 Task: Create ChildIssue0000000078 as Child Issue of Issue Issue0000000039 in Backlog  in Scrum Project Project0000000008 in Jira. Create ChildIssue0000000079 as Child Issue of Issue Issue0000000040 in Backlog  in Scrum Project Project0000000008 in Jira. Create ChildIssue0000000080 as Child Issue of Issue Issue0000000040 in Backlog  in Scrum Project Project0000000008 in Jira. Assign mailaustralia7@gmail.com as Assignee of Child Issue ChildIssue0000000061 of Issue Issue0000000031 in Backlog  in Scrum Project Project0000000007 in Jira. Assign mailaustralia7@gmail.com as Assignee of Child Issue ChildIssue0000000062 of Issue Issue0000000031 in Backlog  in Scrum Project Project0000000007 in Jira
Action: Mouse moved to (405, 463)
Screenshot: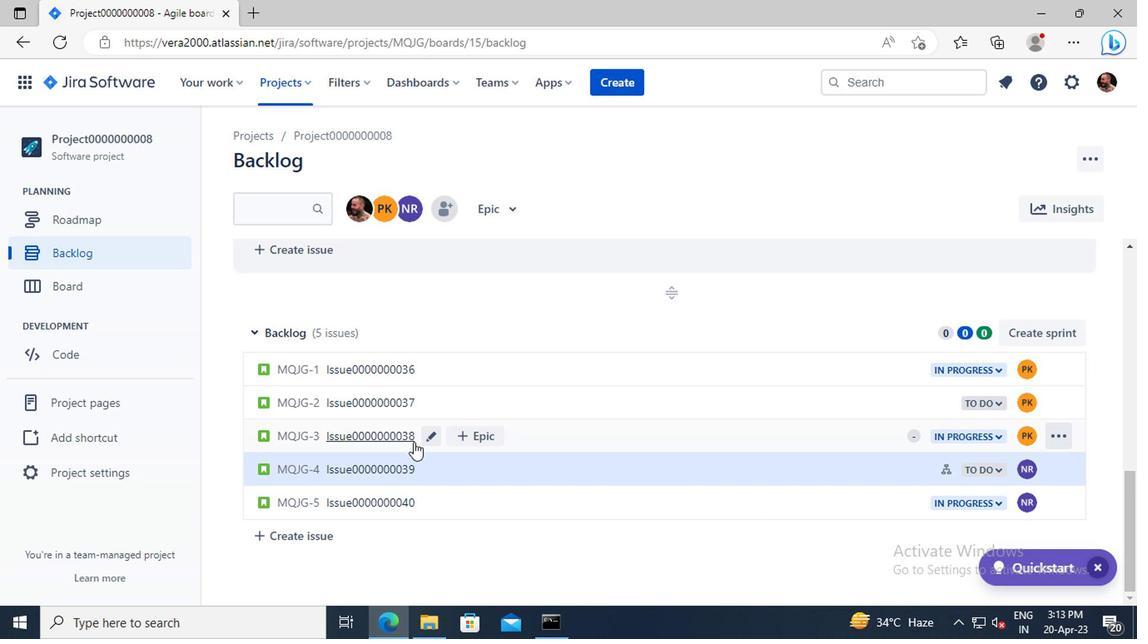 
Action: Mouse pressed left at (405, 463)
Screenshot: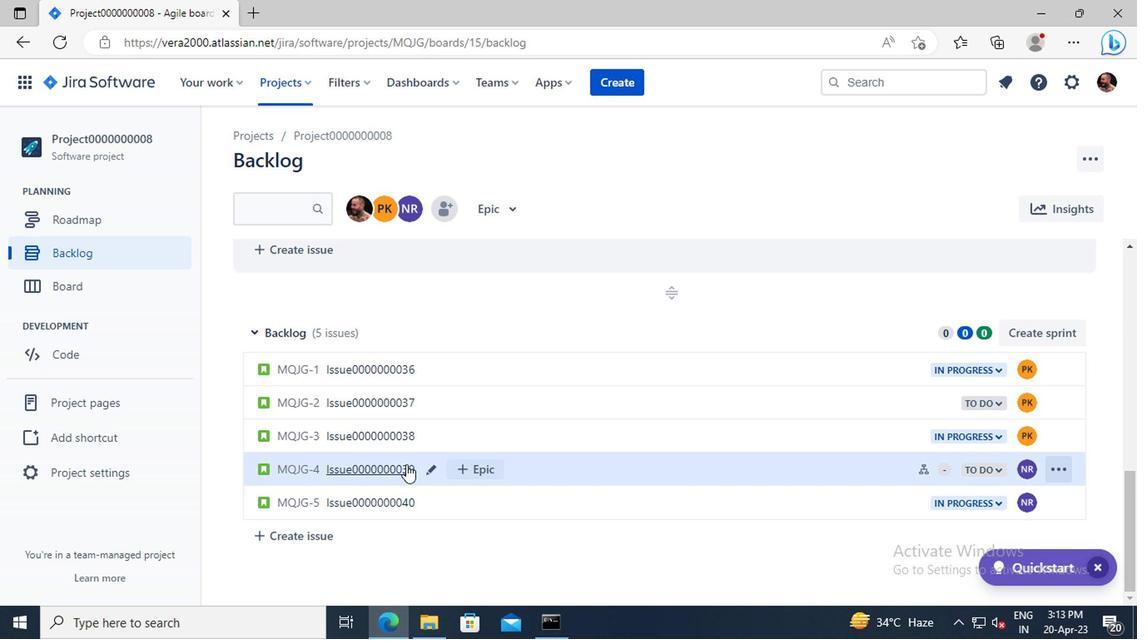 
Action: Mouse moved to (843, 332)
Screenshot: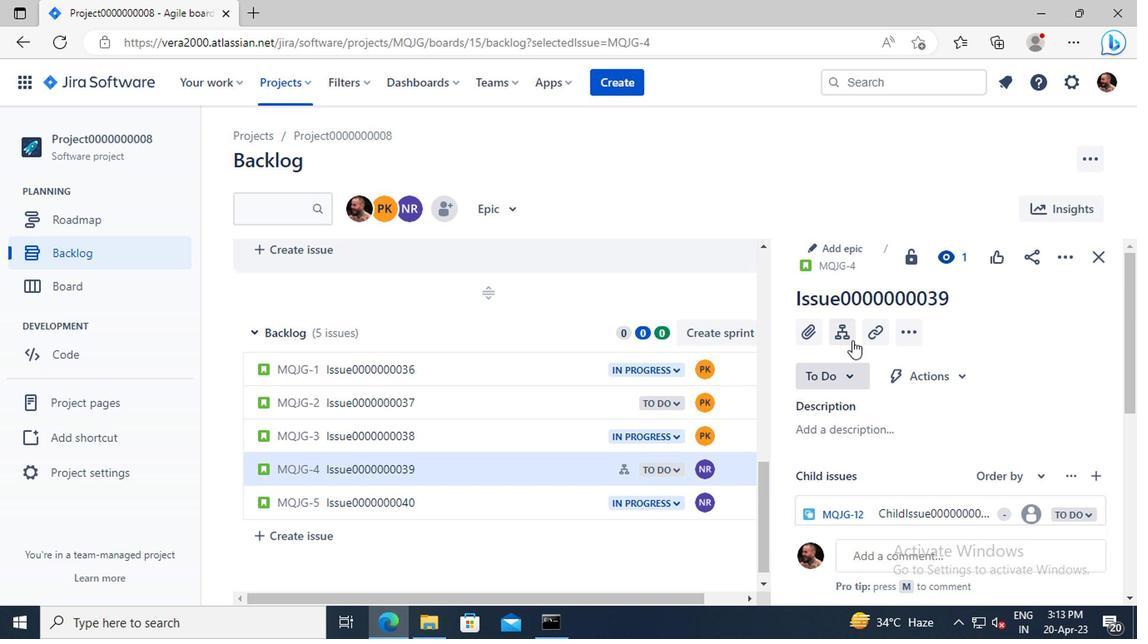 
Action: Mouse pressed left at (843, 332)
Screenshot: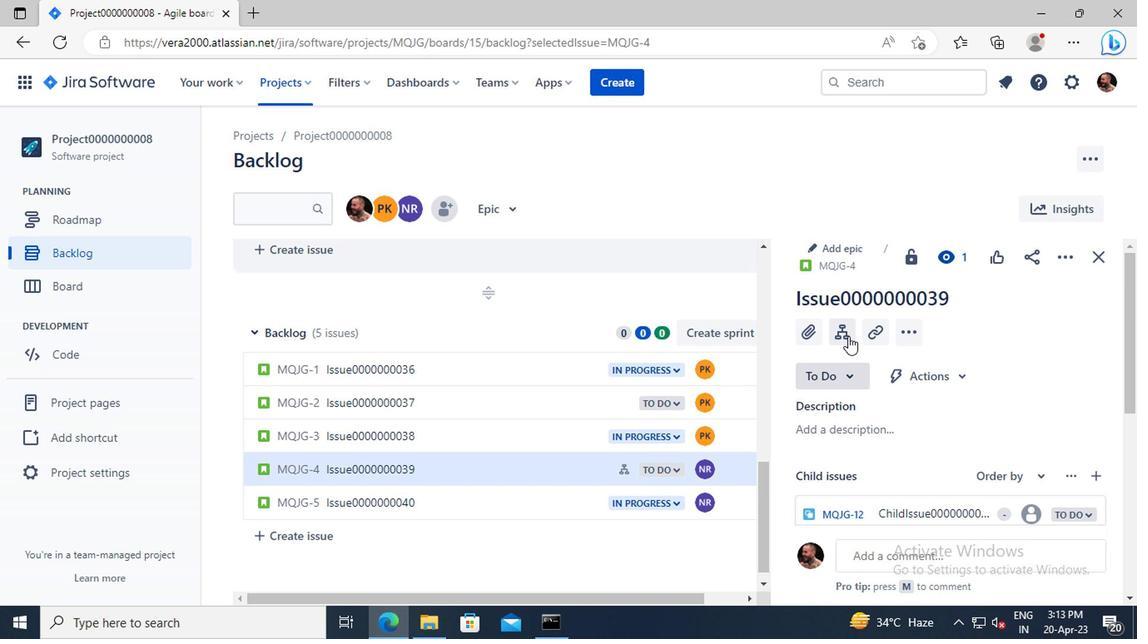 
Action: Mouse moved to (864, 406)
Screenshot: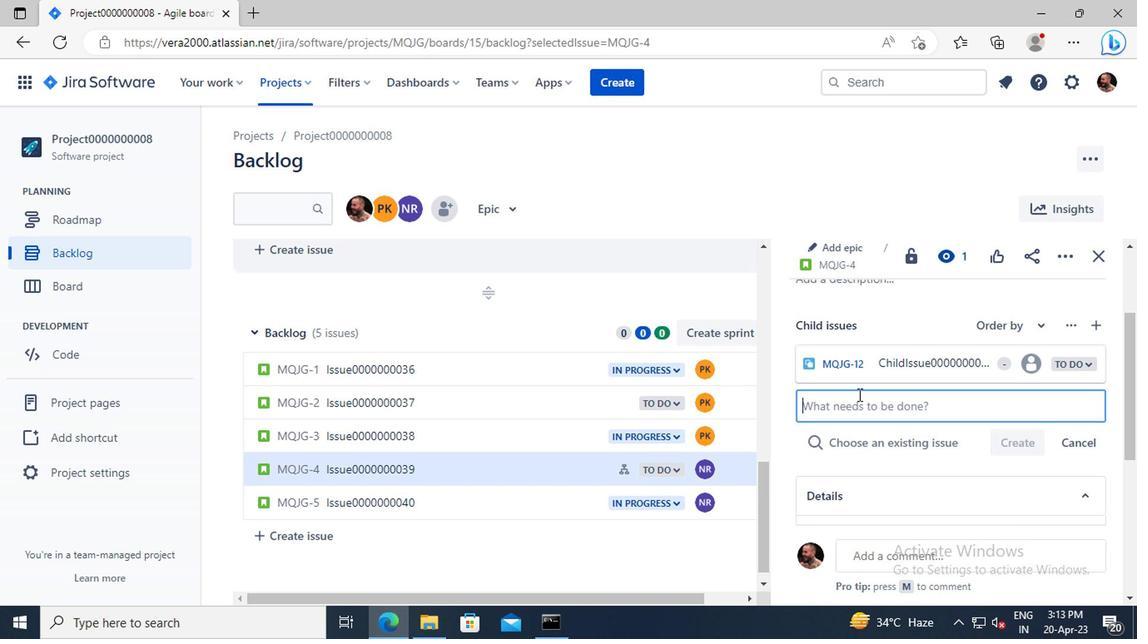 
Action: Mouse pressed left at (864, 406)
Screenshot: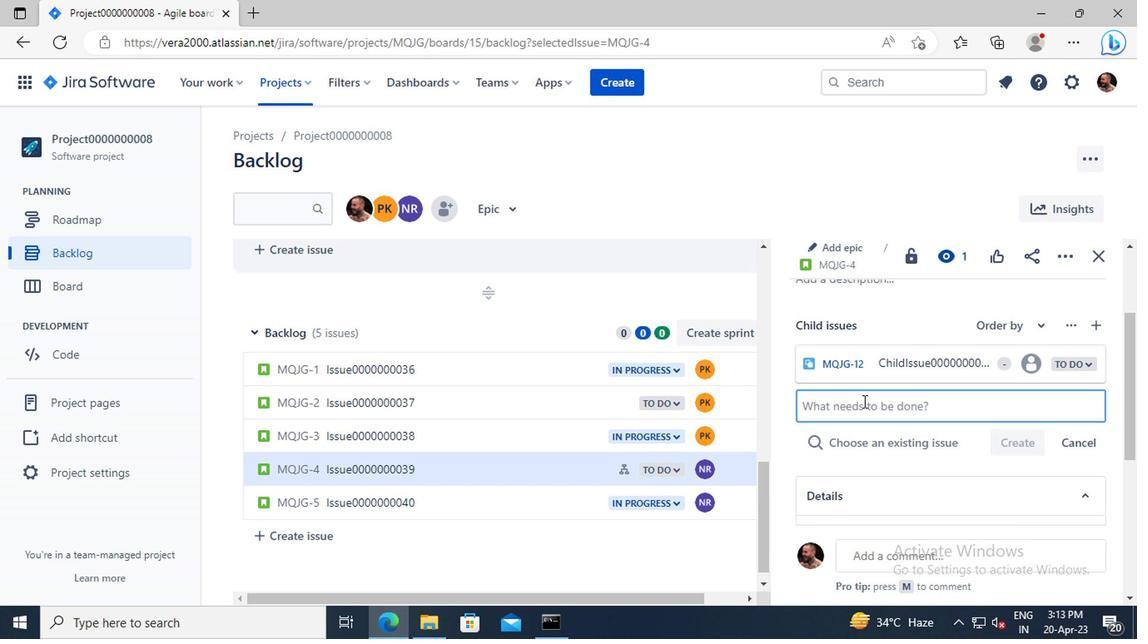
Action: Key pressed <Key.shift>CHILD<Key.shift>ISSUE0000000078
Screenshot: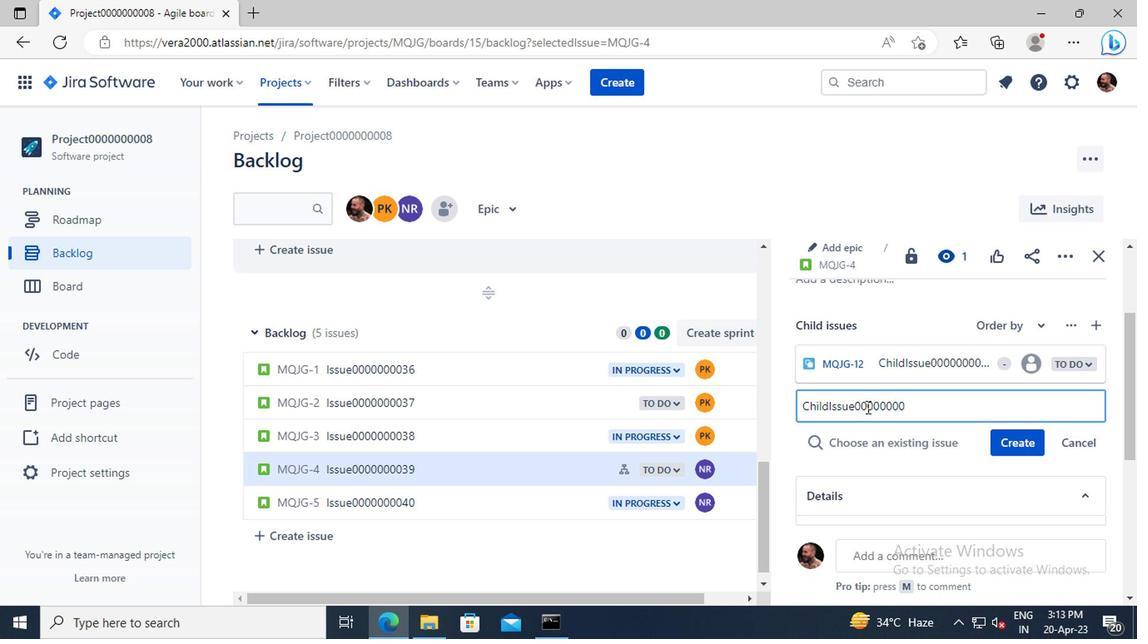 
Action: Mouse moved to (1000, 434)
Screenshot: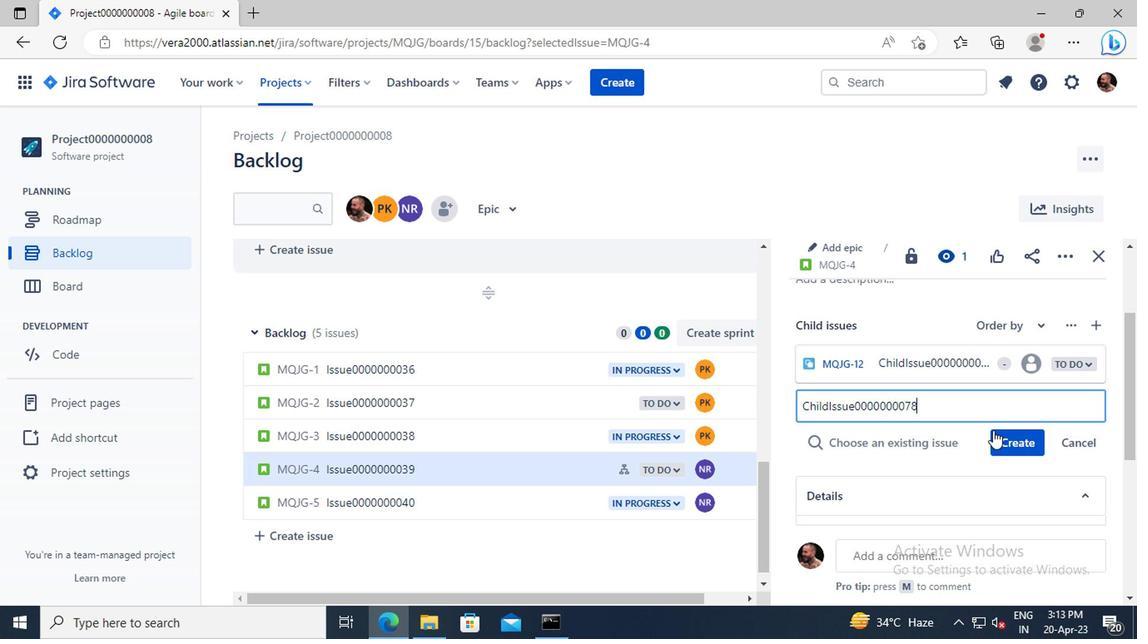 
Action: Mouse pressed left at (1000, 434)
Screenshot: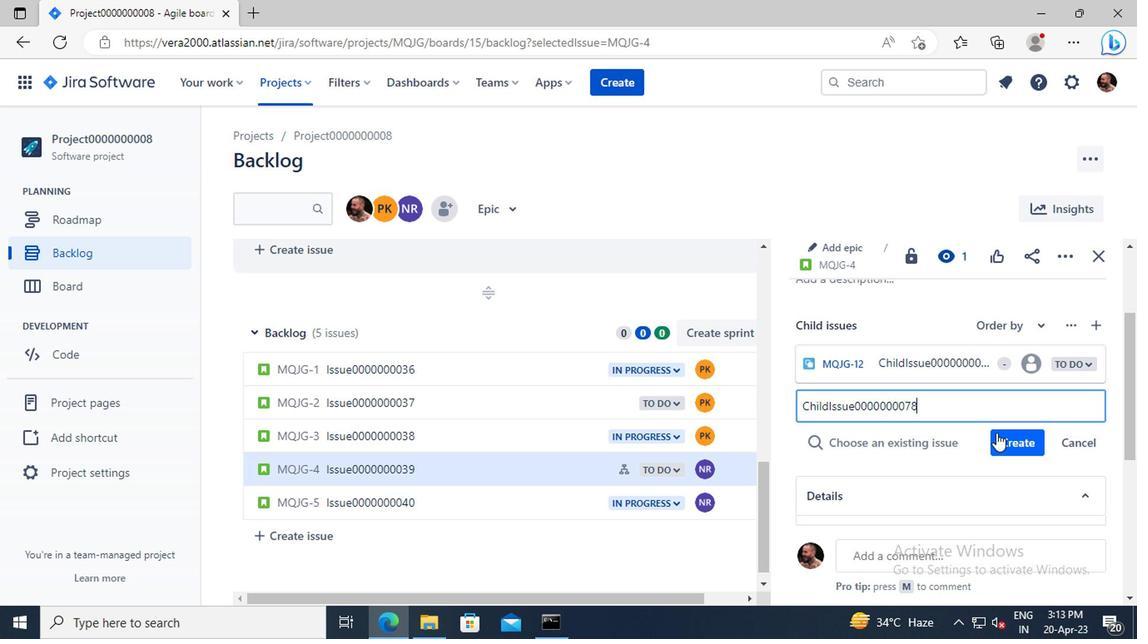 
Action: Mouse moved to (382, 502)
Screenshot: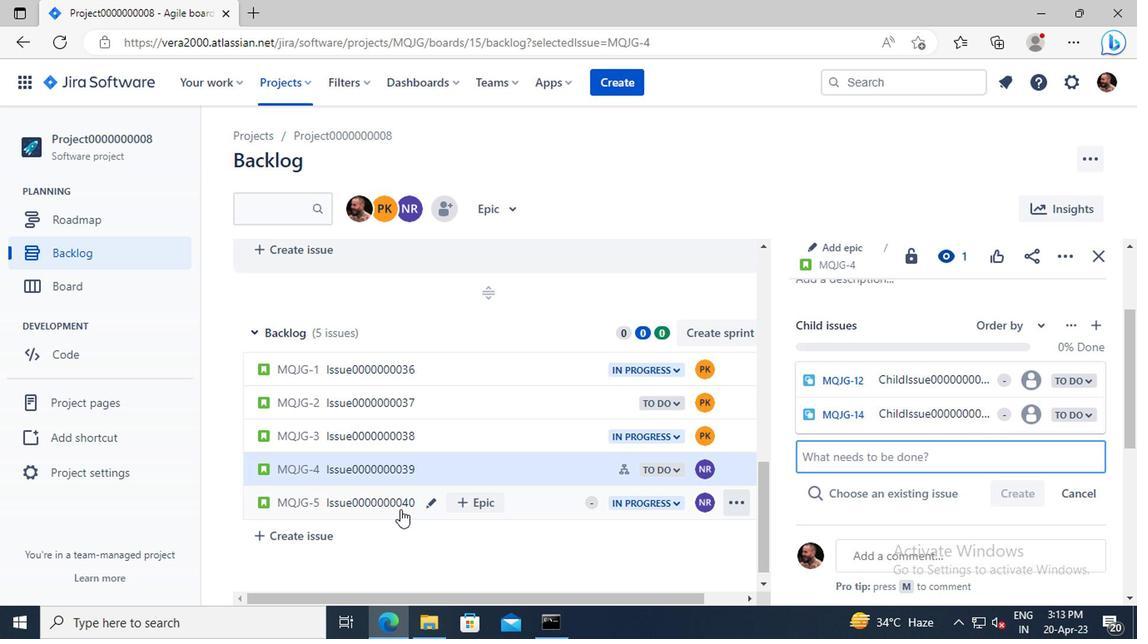 
Action: Mouse pressed left at (382, 502)
Screenshot: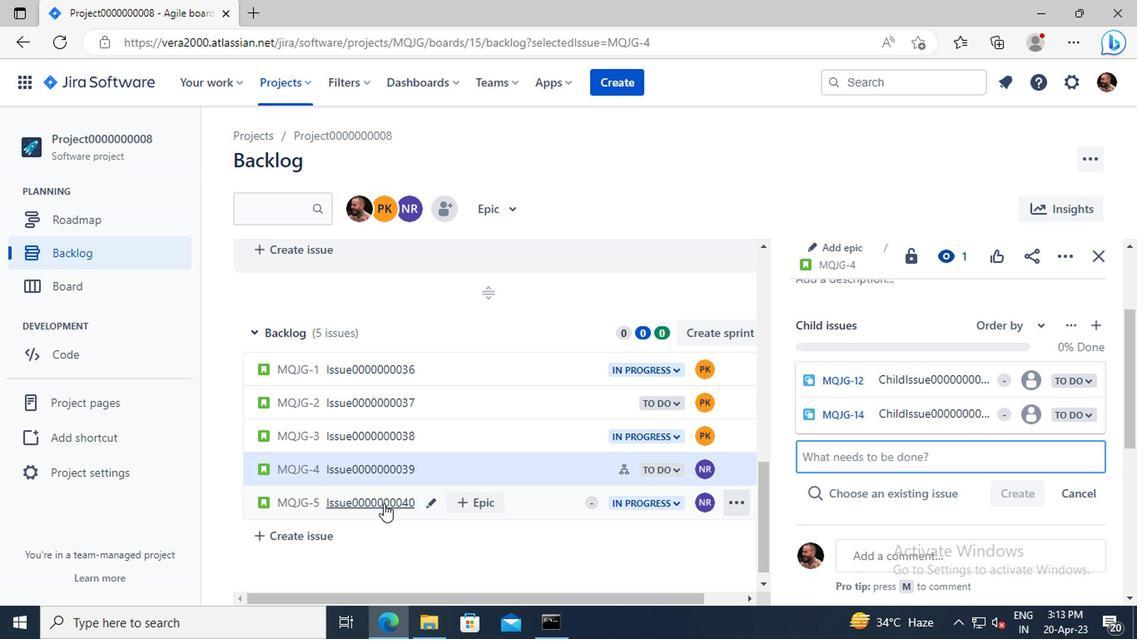 
Action: Mouse moved to (831, 328)
Screenshot: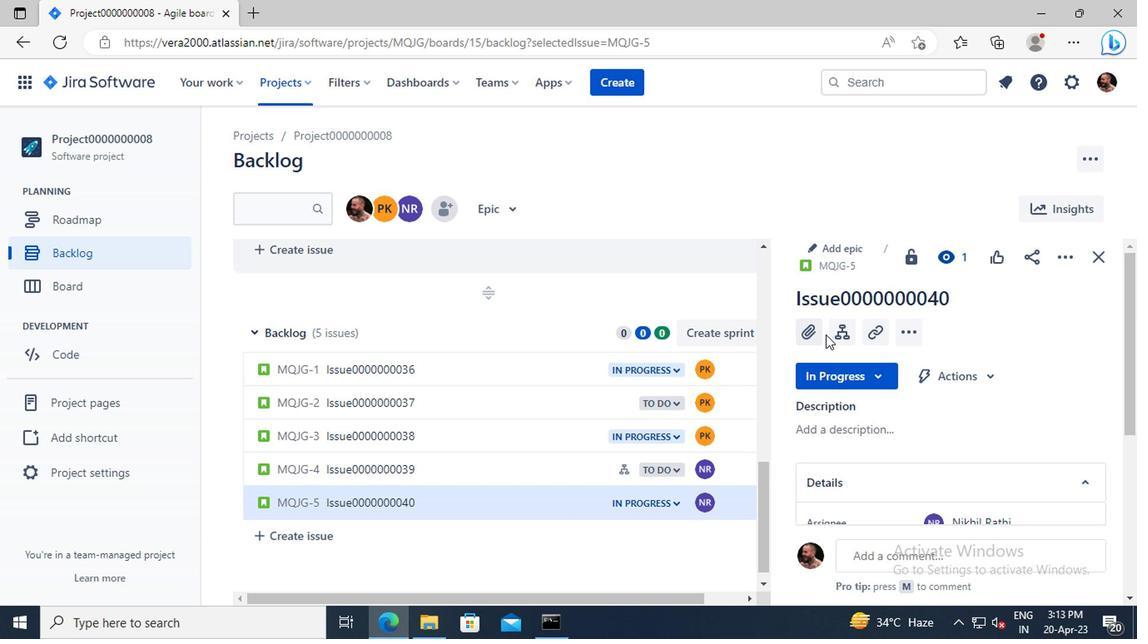 
Action: Mouse pressed left at (831, 328)
Screenshot: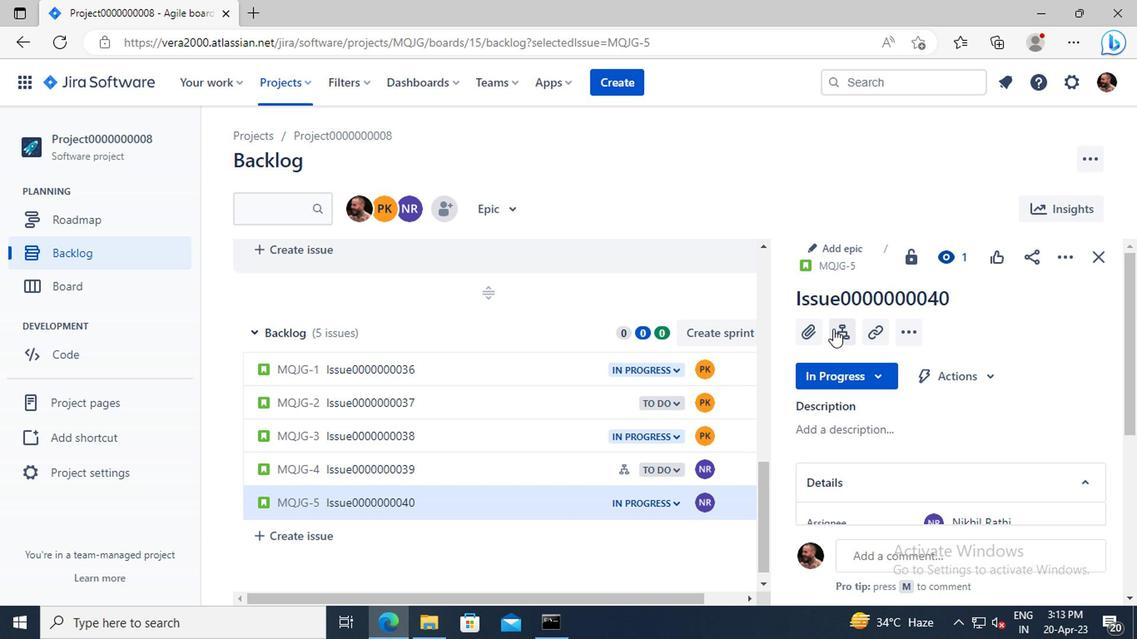 
Action: Mouse moved to (867, 400)
Screenshot: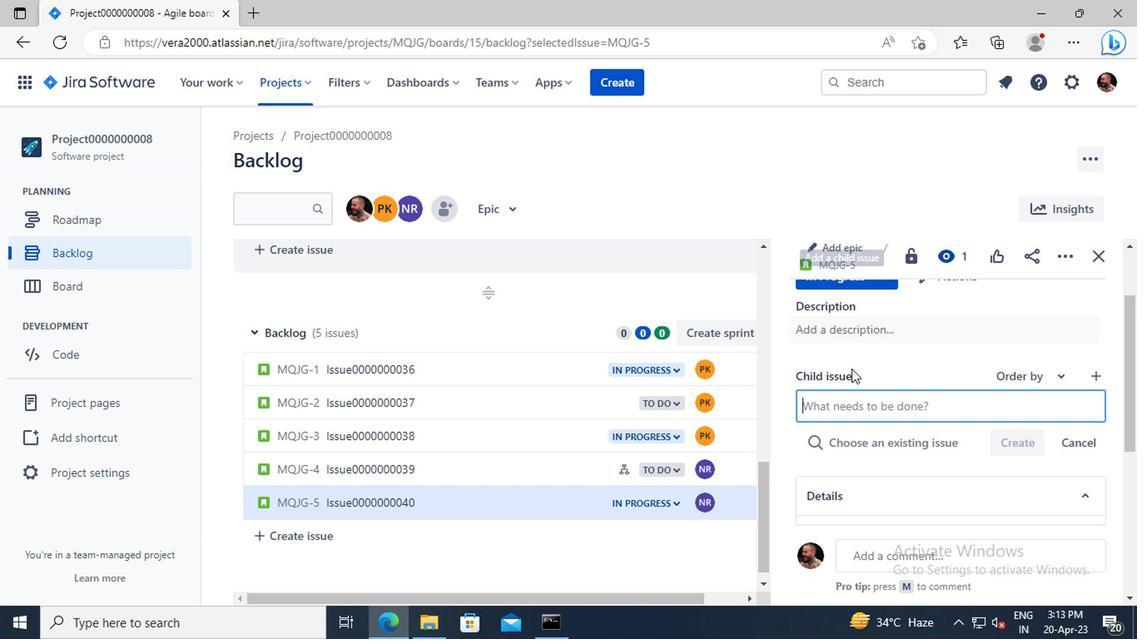 
Action: Mouse pressed left at (867, 400)
Screenshot: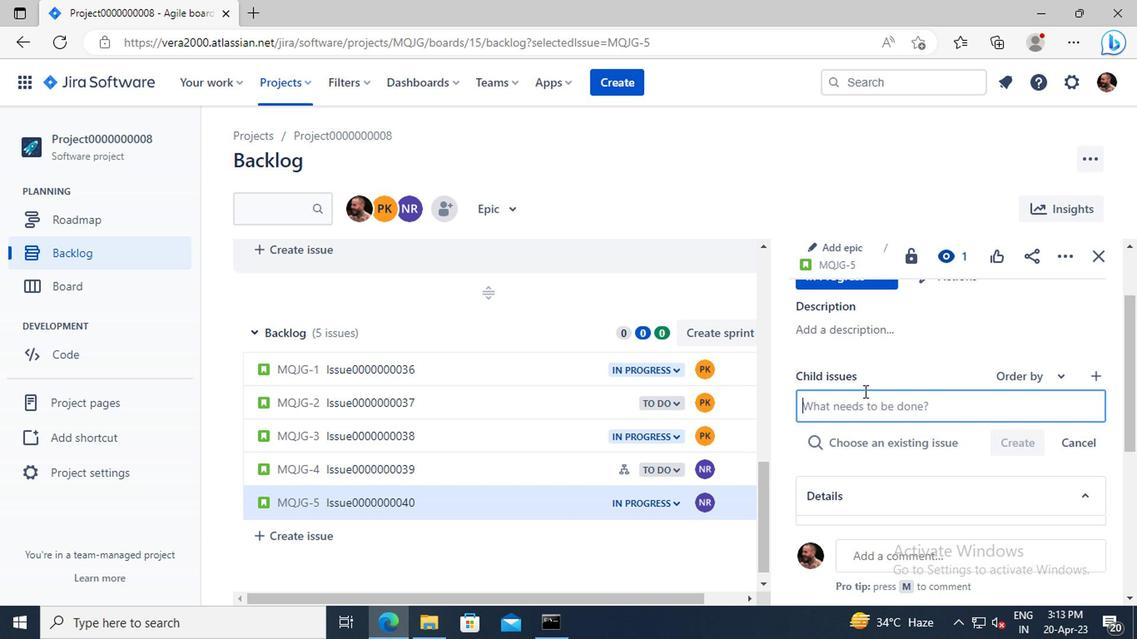 
Action: Key pressed <Key.shift>CHILD<Key.shift>ISSUE0000000079
Screenshot: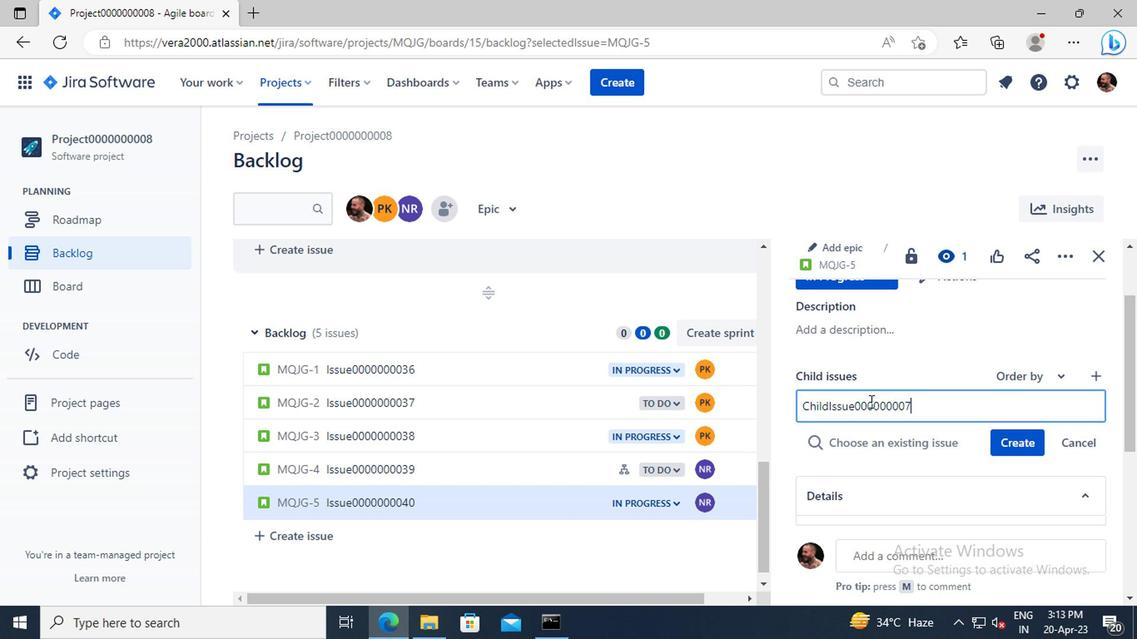 
Action: Mouse moved to (1005, 434)
Screenshot: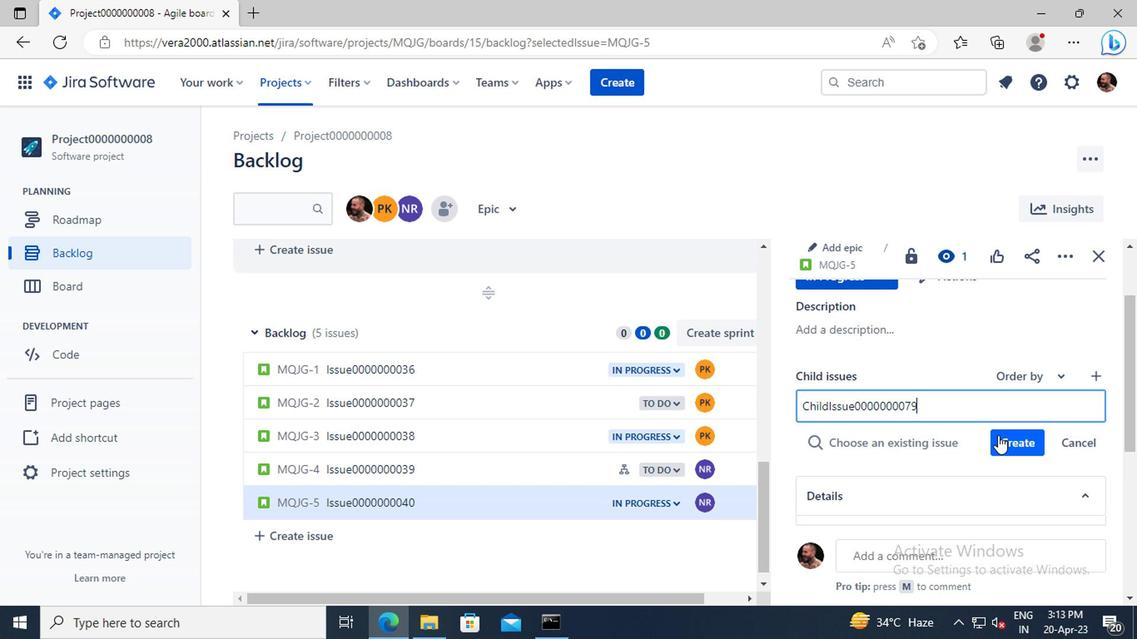 
Action: Mouse pressed left at (1005, 434)
Screenshot: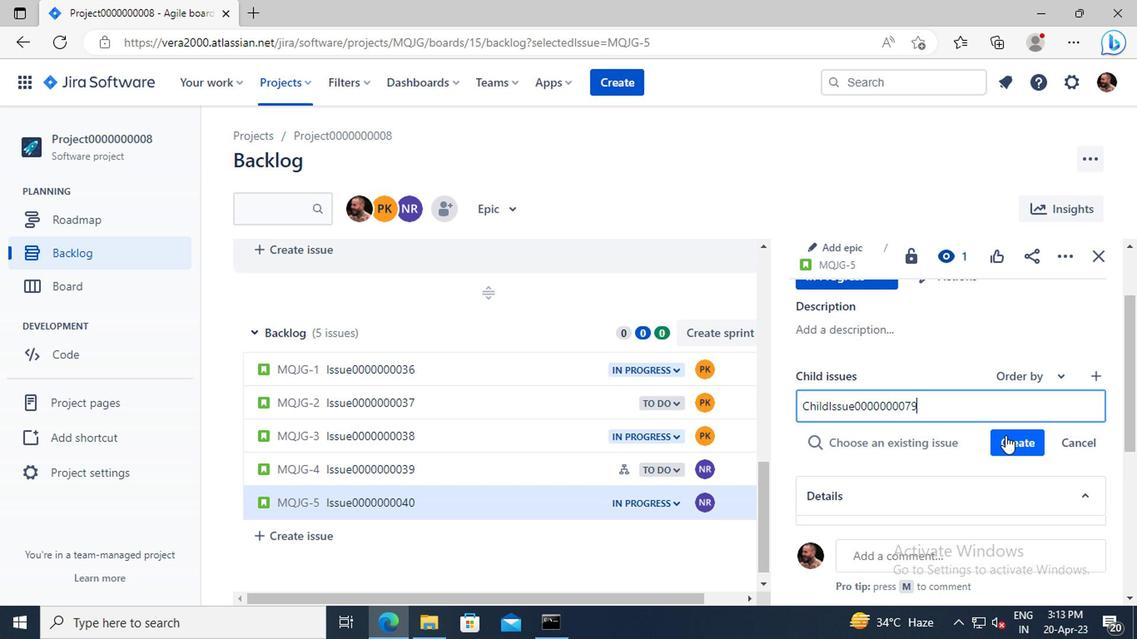 
Action: Mouse moved to (941, 452)
Screenshot: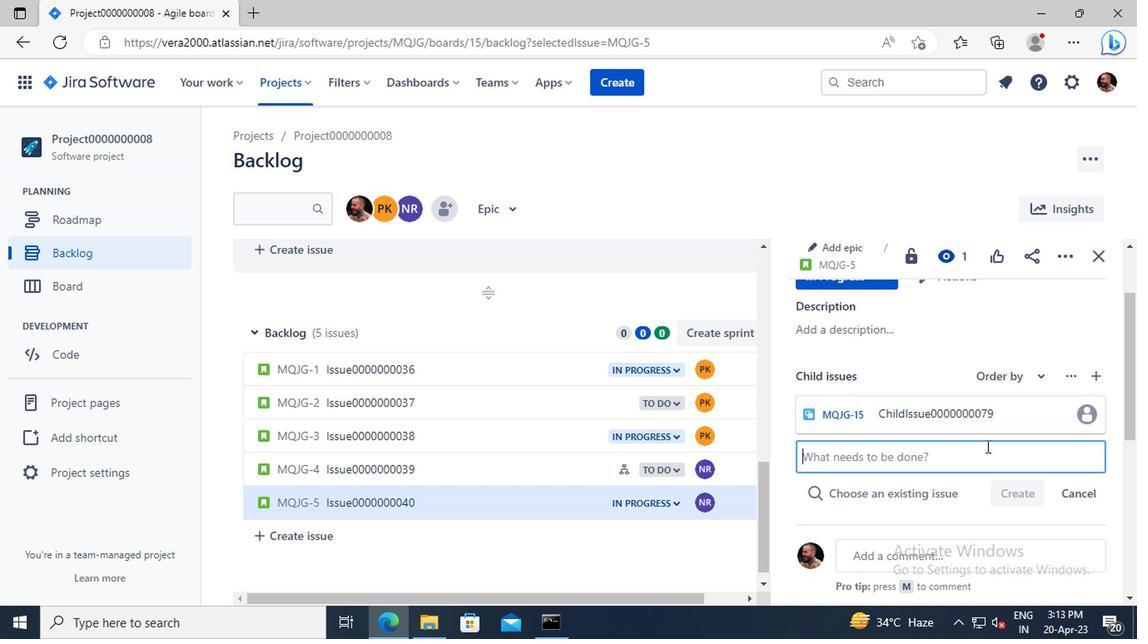
Action: Mouse pressed left at (941, 452)
Screenshot: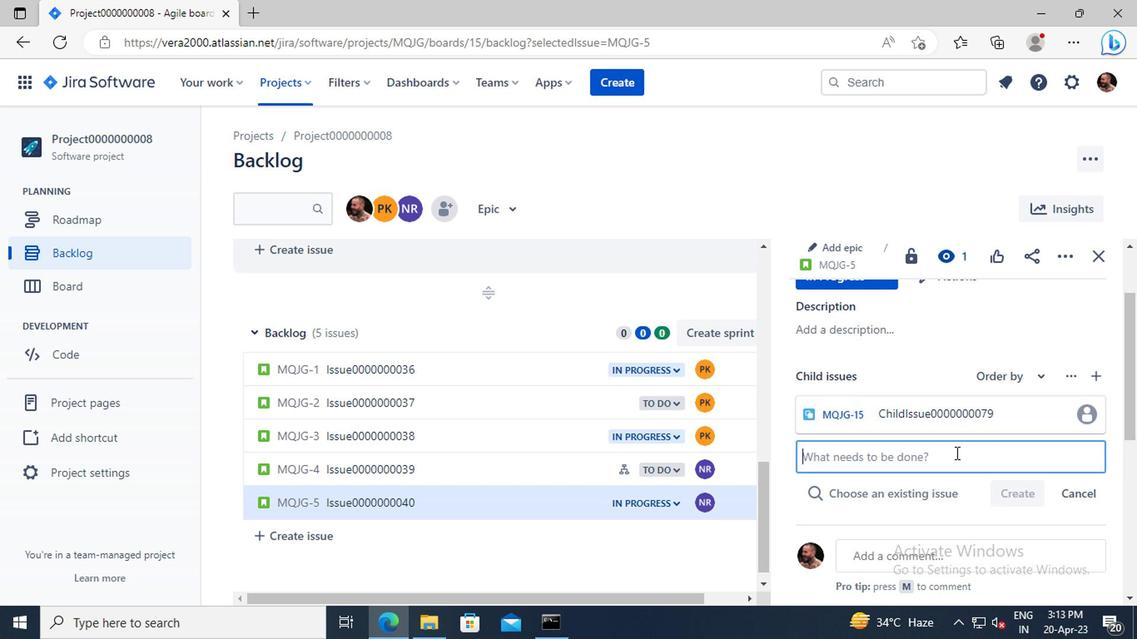 
Action: Key pressed <Key.shift>CHILD<Key.shift>ISSUE0000000080
Screenshot: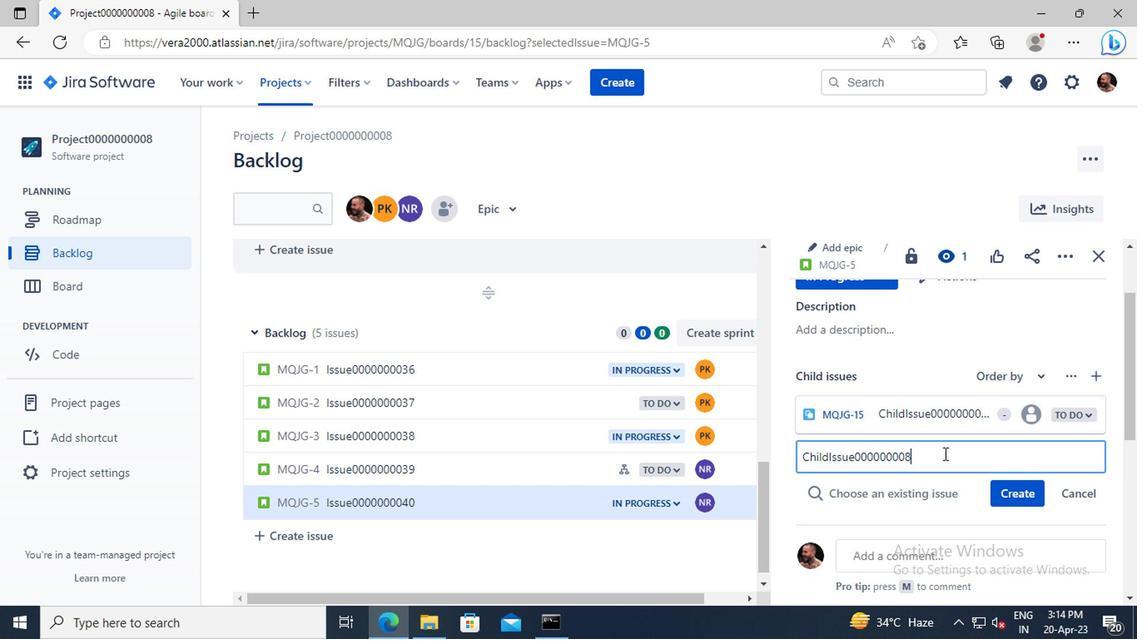 
Action: Mouse moved to (1014, 485)
Screenshot: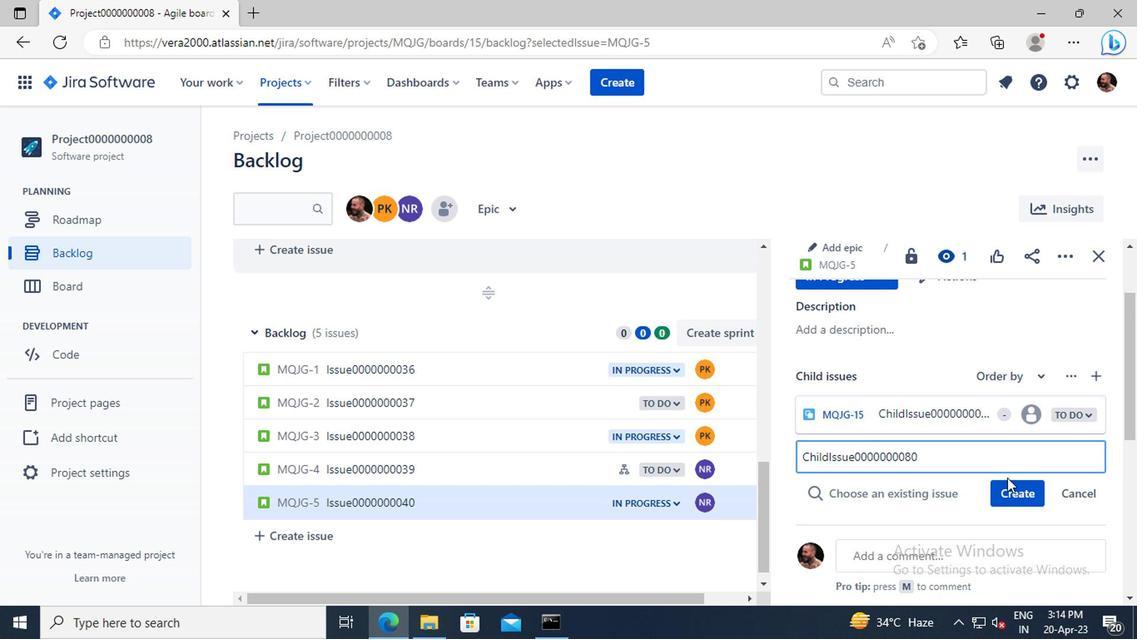 
Action: Mouse pressed left at (1014, 485)
Screenshot: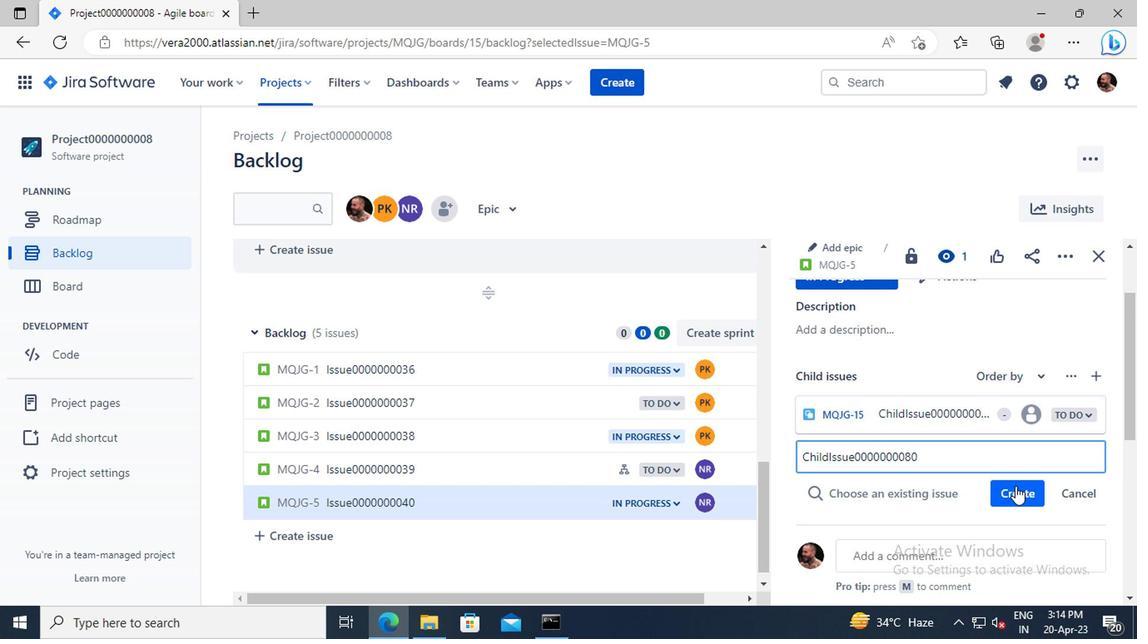 
Action: Mouse moved to (279, 86)
Screenshot: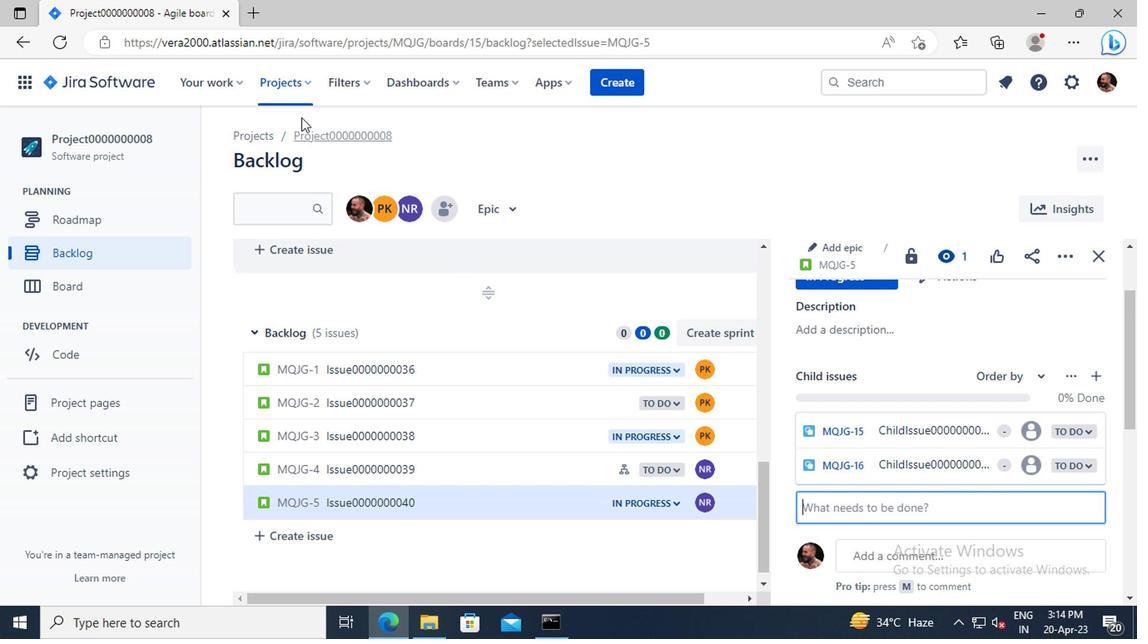 
Action: Mouse pressed left at (279, 86)
Screenshot: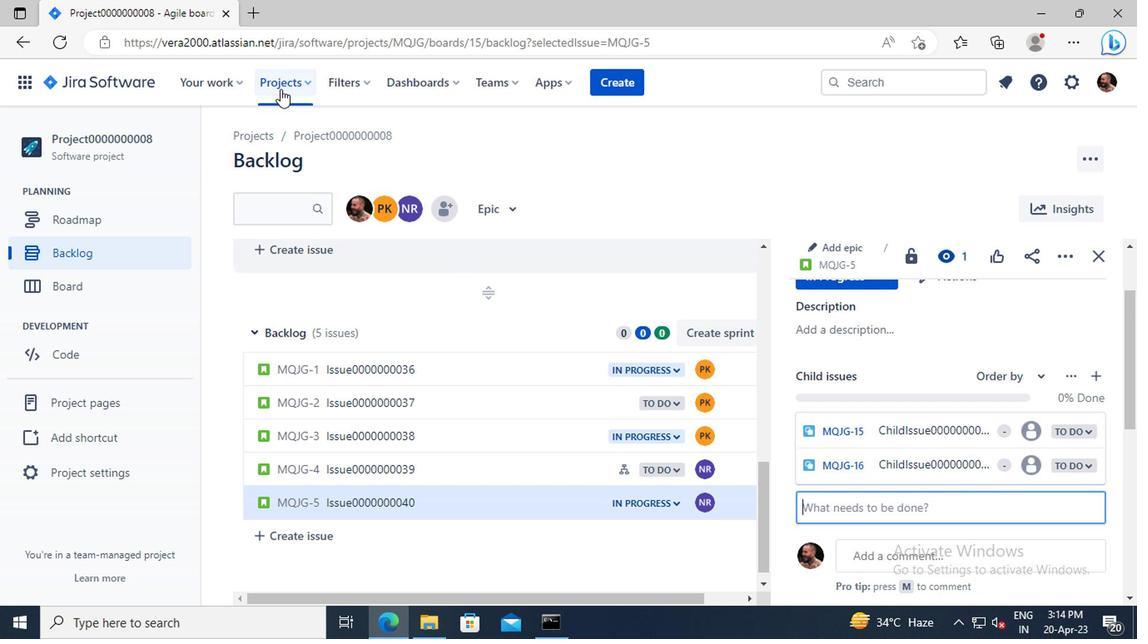 
Action: Mouse moved to (338, 199)
Screenshot: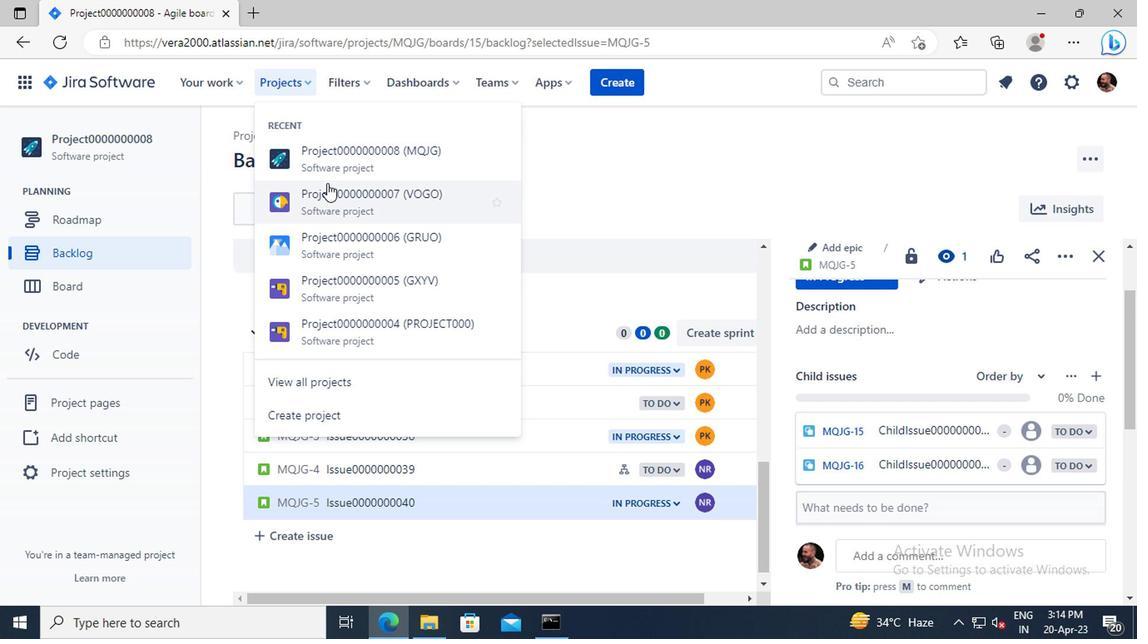 
Action: Mouse pressed left at (338, 199)
Screenshot: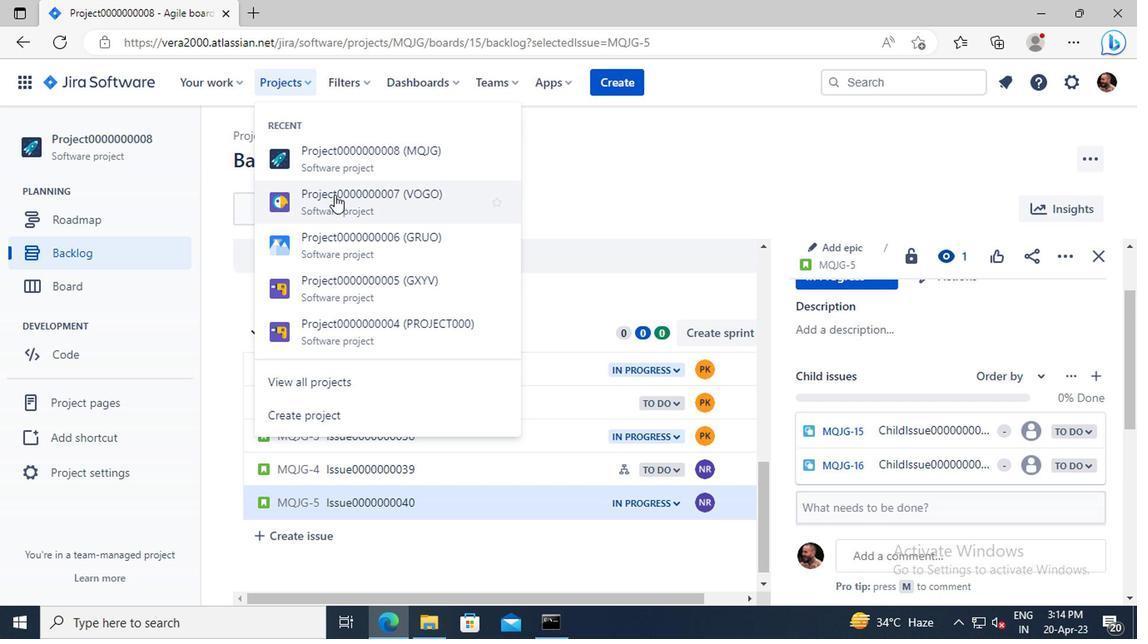 
Action: Mouse moved to (97, 247)
Screenshot: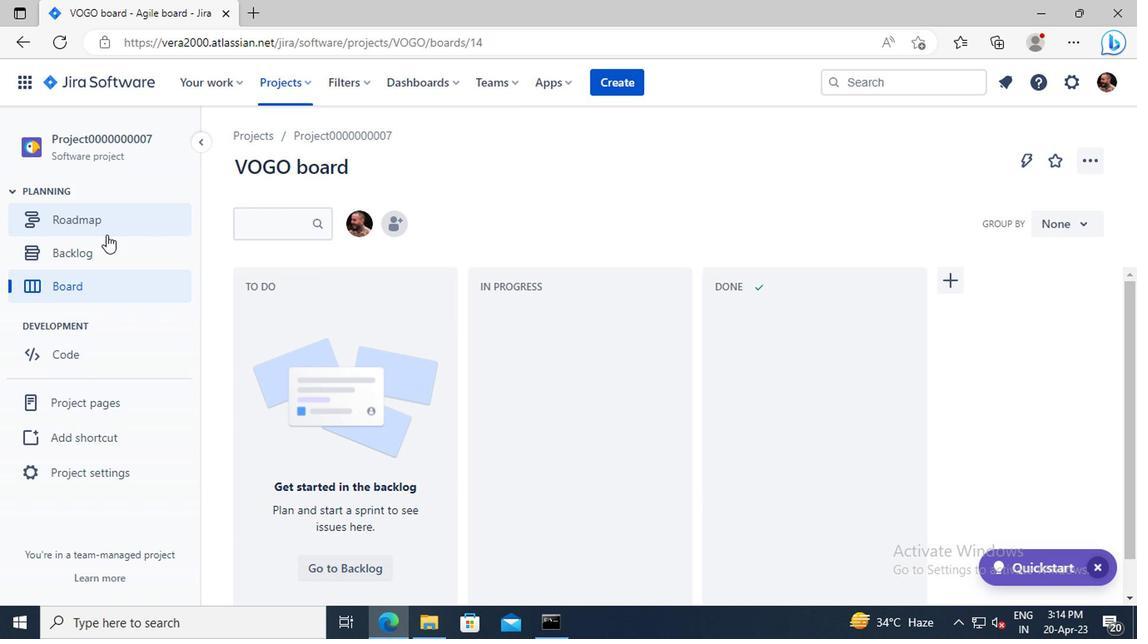 
Action: Mouse pressed left at (97, 247)
Screenshot: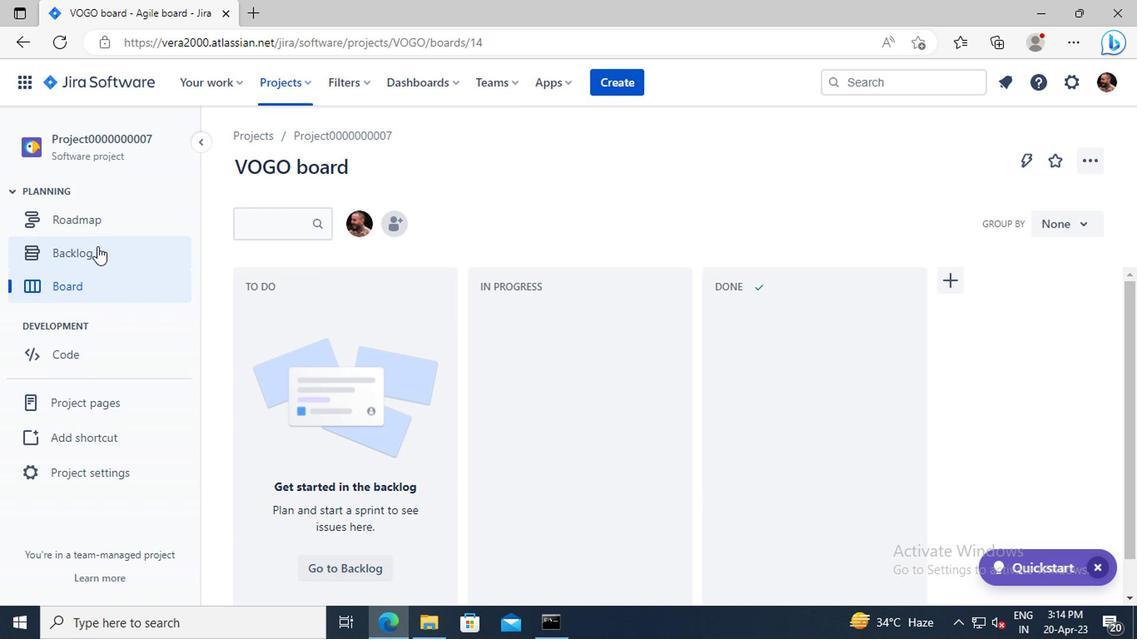 
Action: Mouse moved to (372, 318)
Screenshot: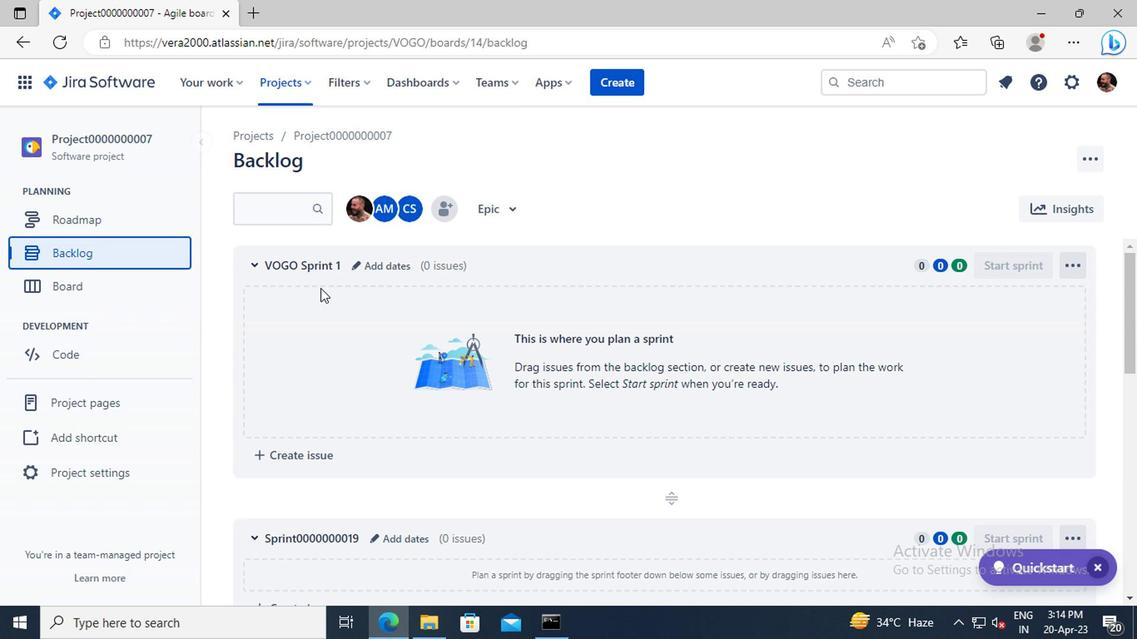
Action: Mouse scrolled (372, 318) with delta (0, 0)
Screenshot: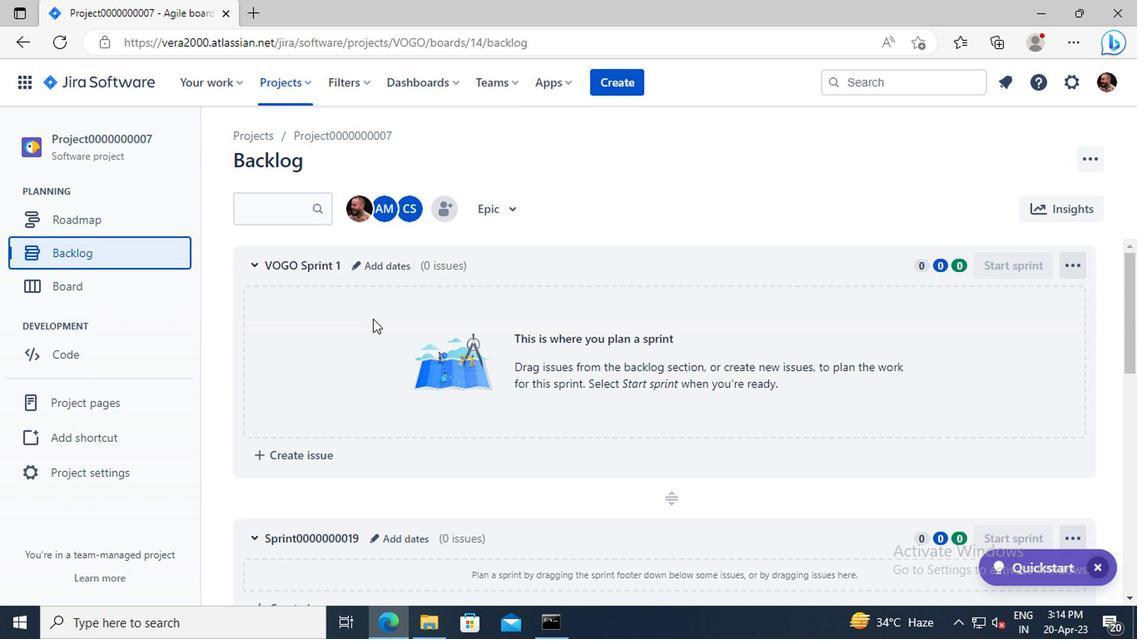 
Action: Mouse scrolled (372, 318) with delta (0, 0)
Screenshot: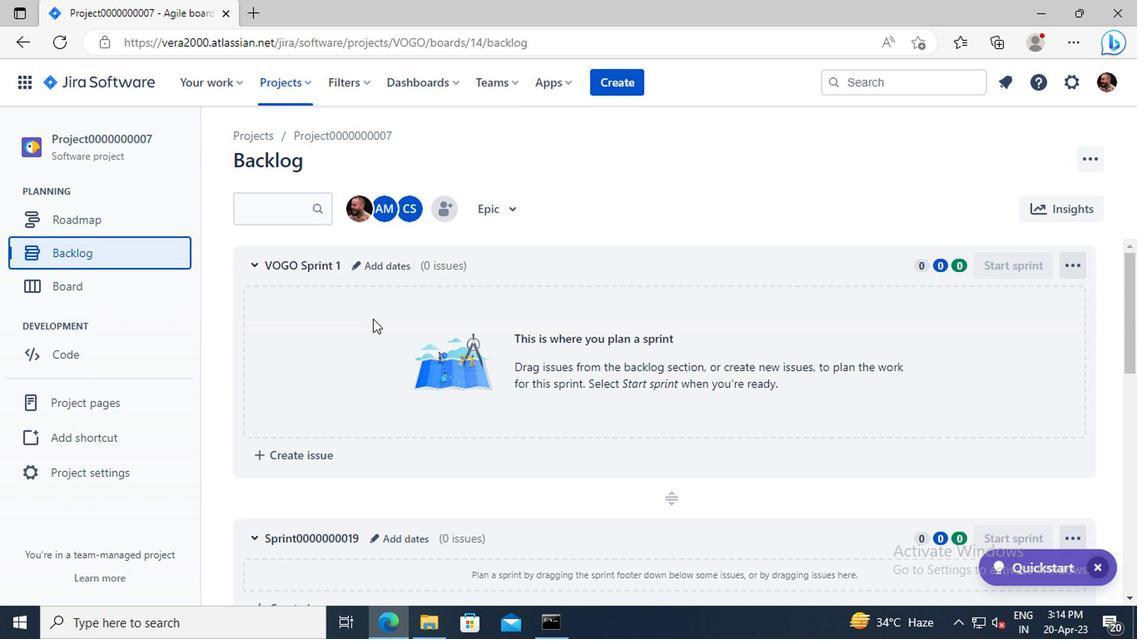 
Action: Mouse scrolled (372, 318) with delta (0, 0)
Screenshot: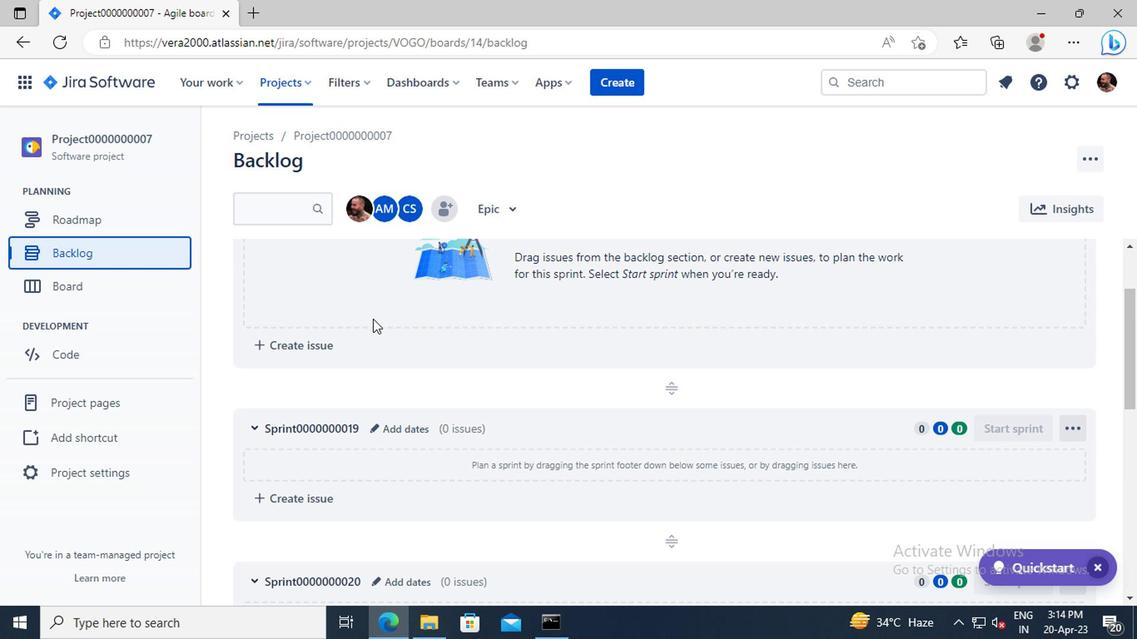 
Action: Mouse scrolled (372, 318) with delta (0, 0)
Screenshot: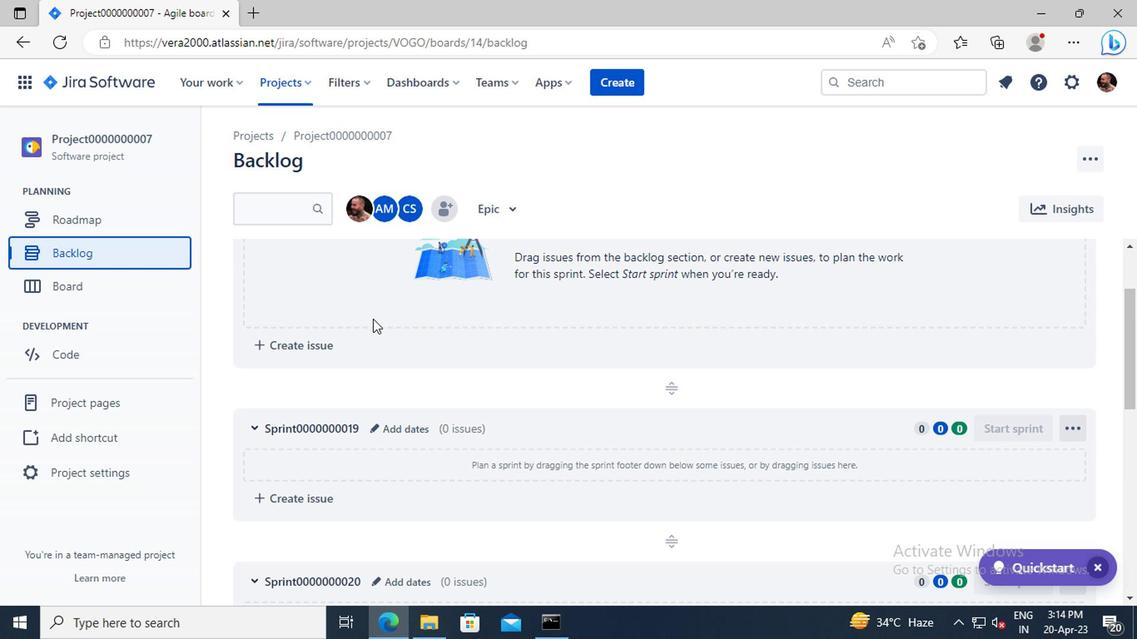 
Action: Mouse scrolled (372, 318) with delta (0, 0)
Screenshot: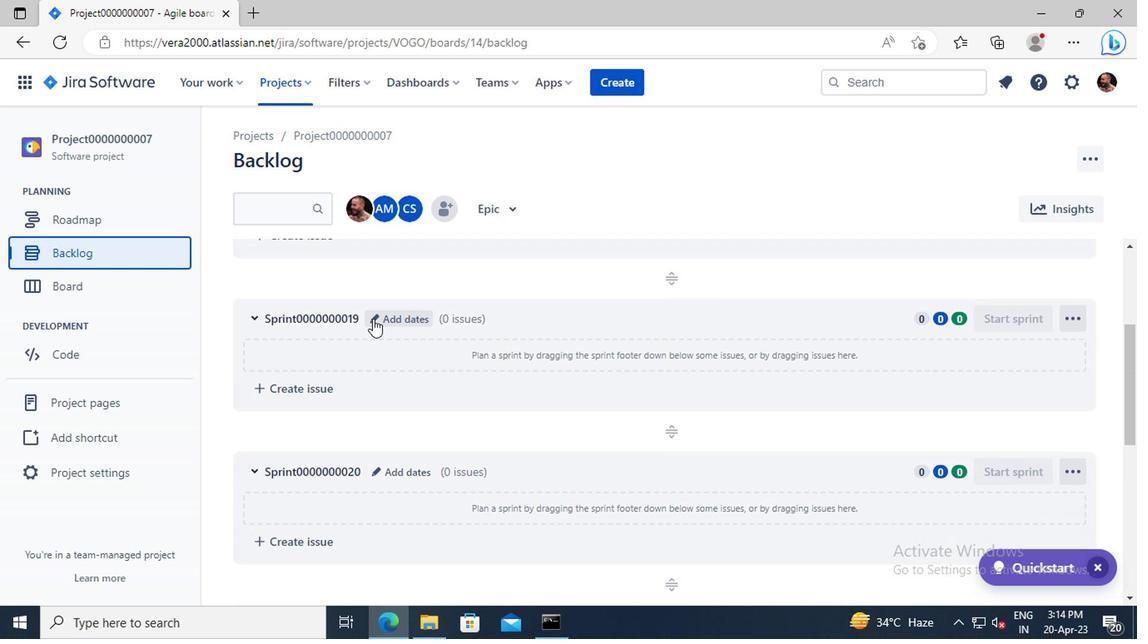 
Action: Mouse scrolled (372, 318) with delta (0, 0)
Screenshot: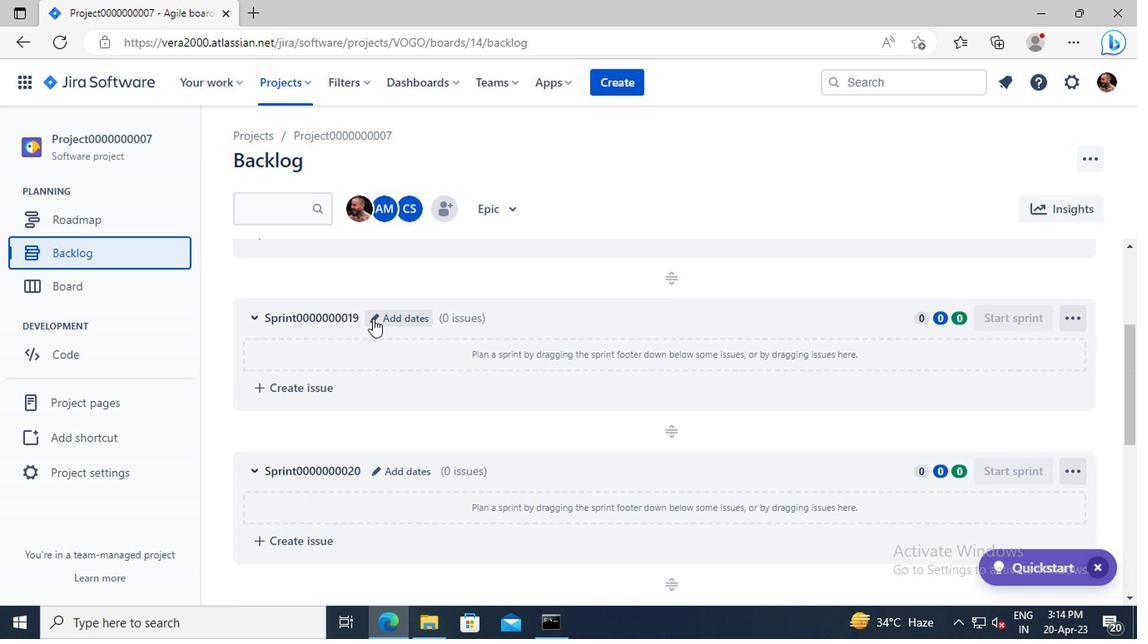 
Action: Mouse scrolled (372, 318) with delta (0, 0)
Screenshot: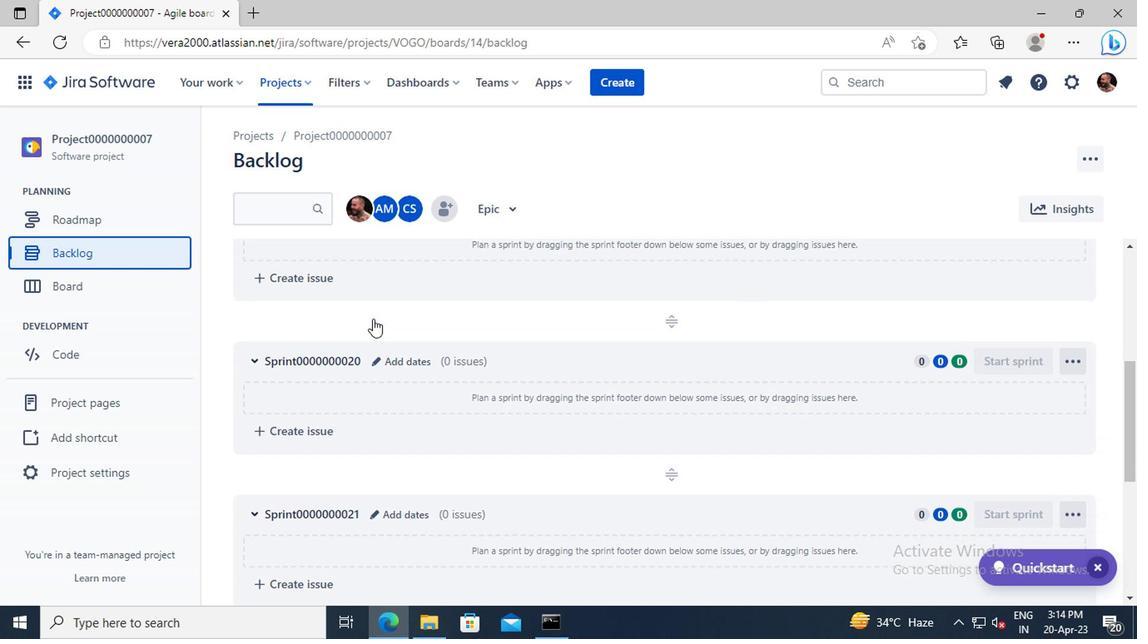 
Action: Mouse scrolled (372, 318) with delta (0, 0)
Screenshot: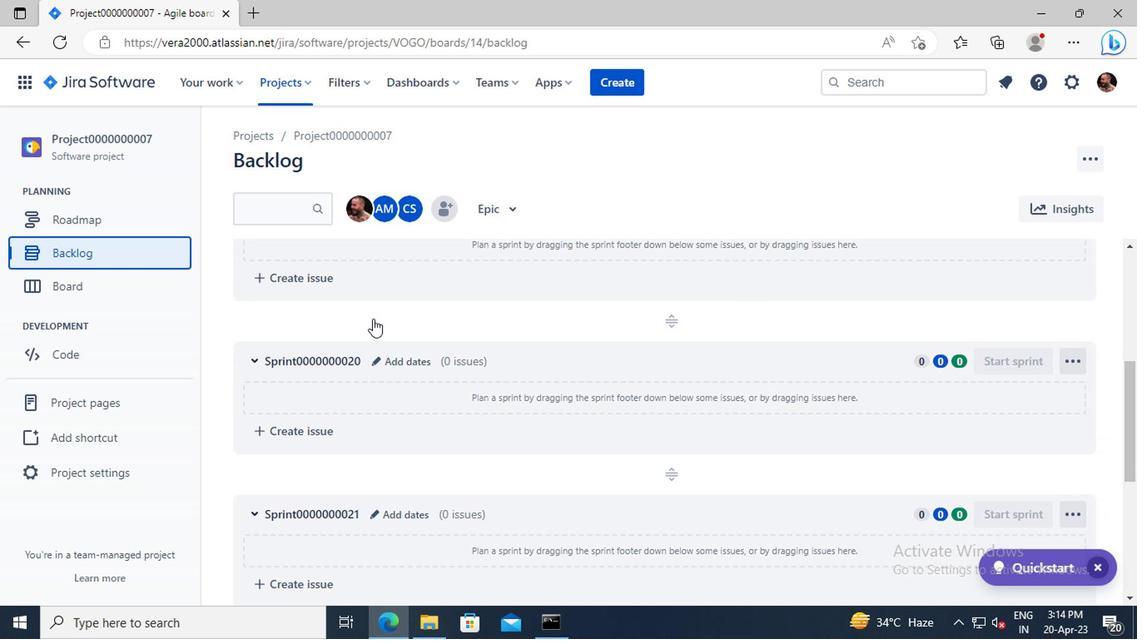 
Action: Mouse scrolled (372, 318) with delta (0, 0)
Screenshot: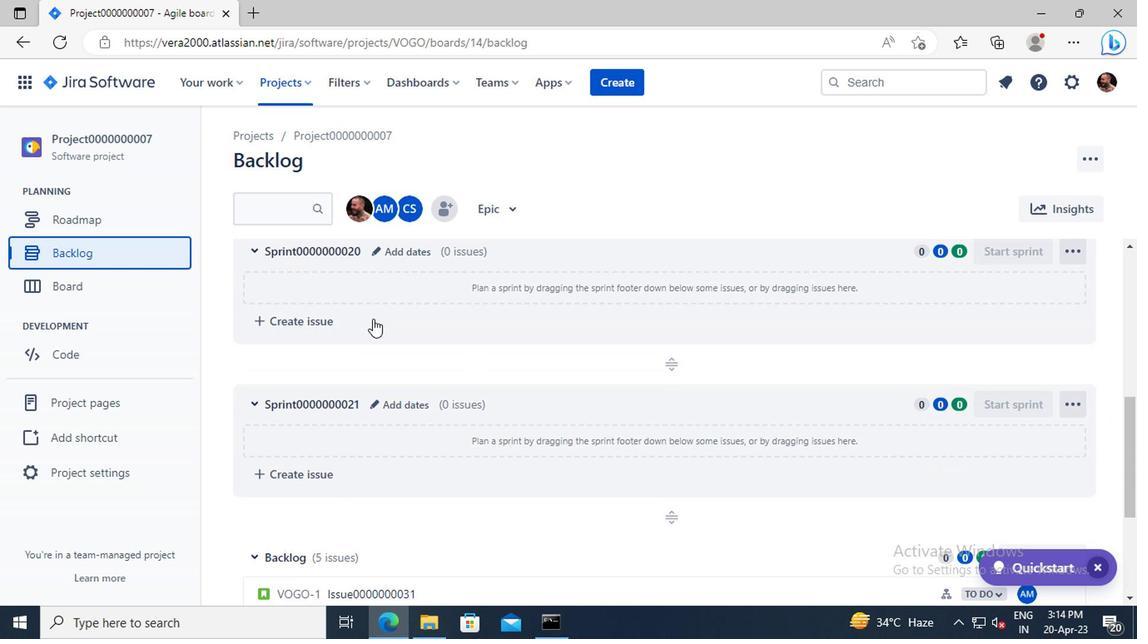 
Action: Mouse scrolled (372, 318) with delta (0, 0)
Screenshot: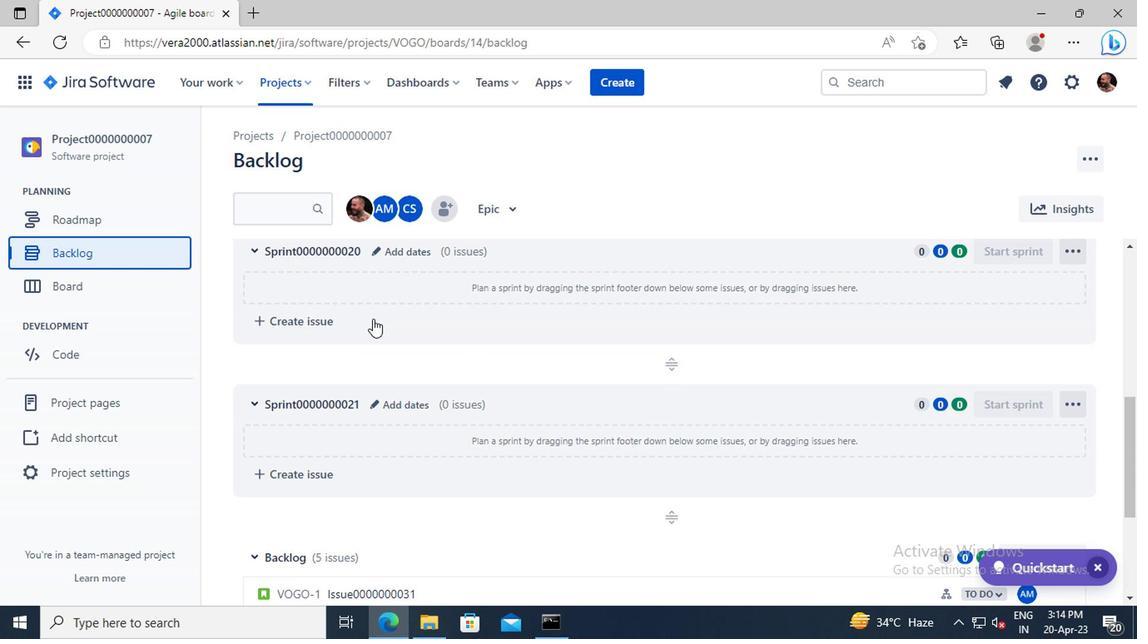 
Action: Mouse scrolled (372, 318) with delta (0, 0)
Screenshot: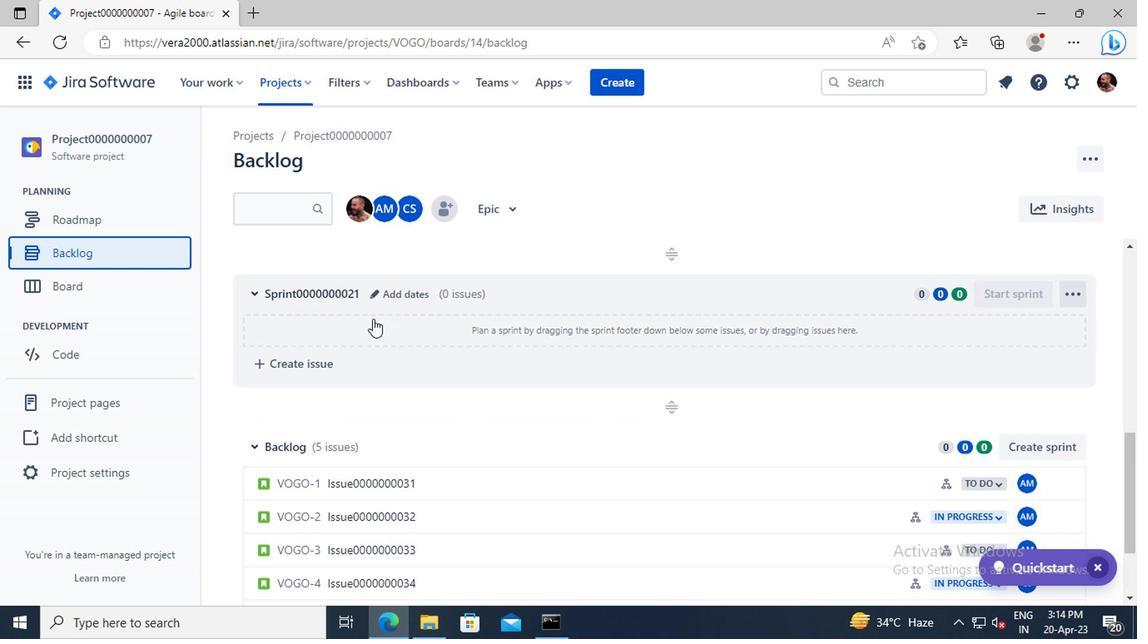 
Action: Mouse moved to (394, 424)
Screenshot: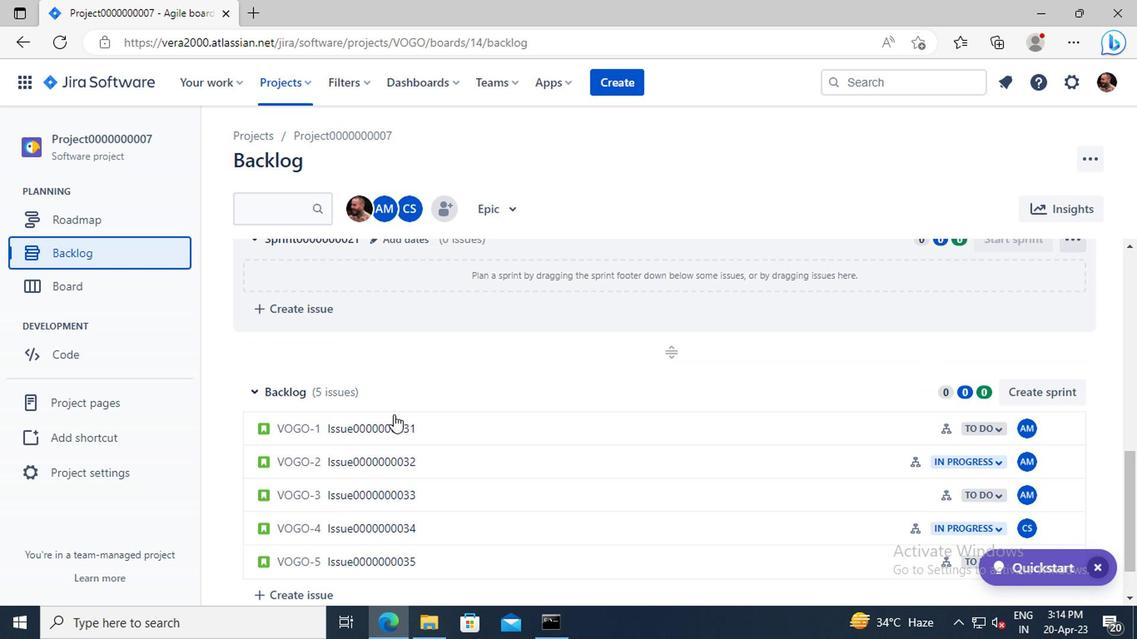 
Action: Mouse pressed left at (394, 424)
Screenshot: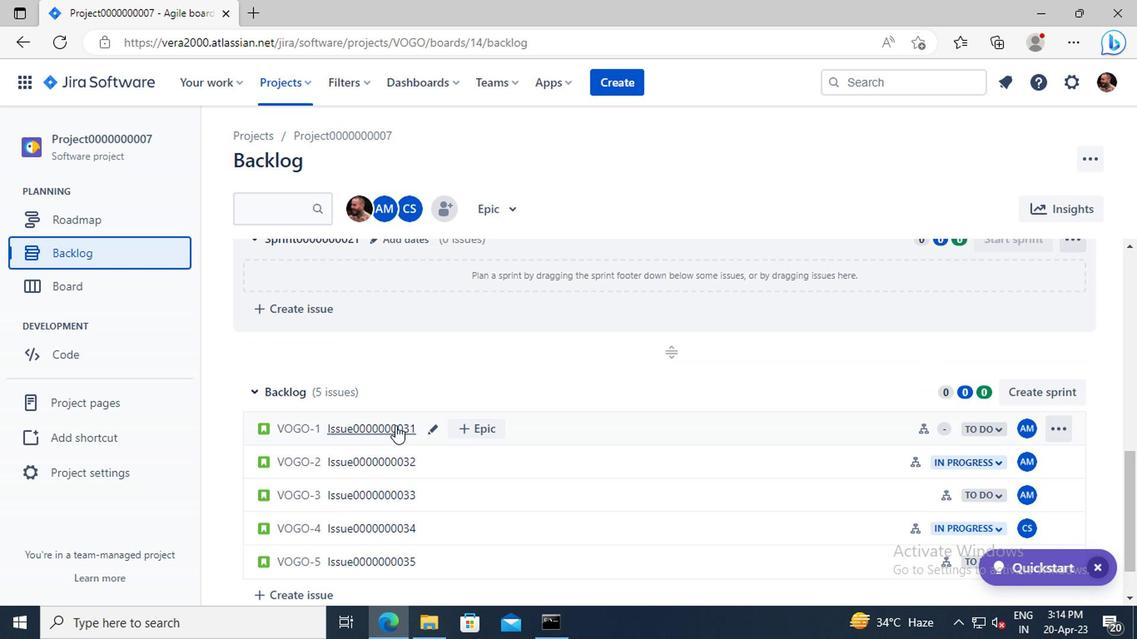 
Action: Mouse moved to (980, 410)
Screenshot: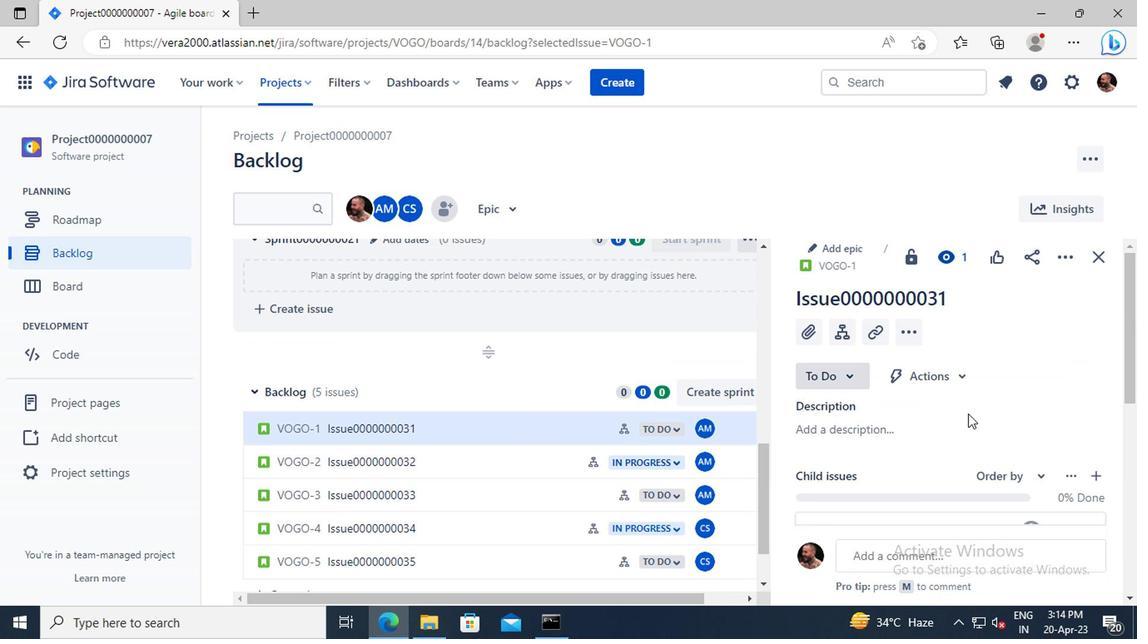 
Action: Mouse scrolled (980, 409) with delta (0, -1)
Screenshot: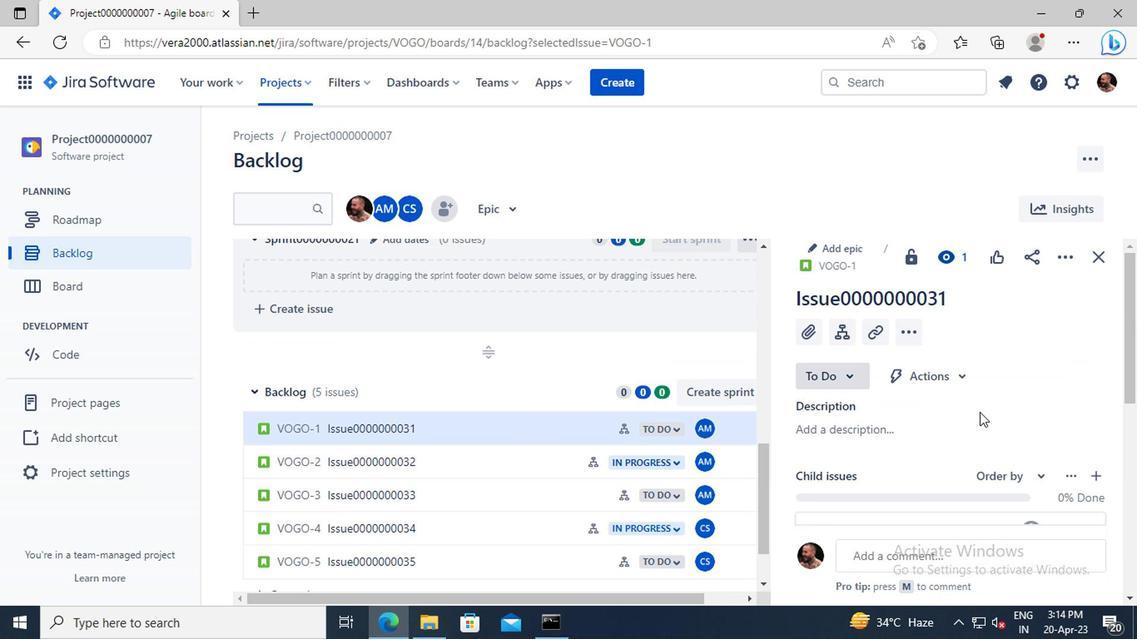 
Action: Mouse moved to (1036, 478)
Screenshot: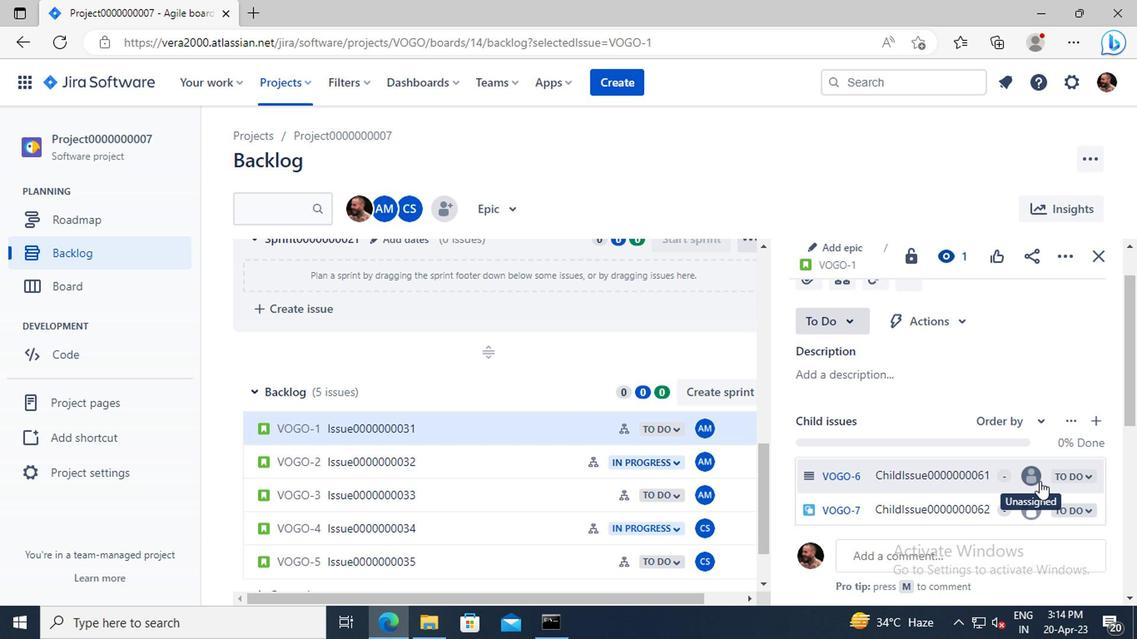 
Action: Mouse pressed left at (1036, 478)
Screenshot: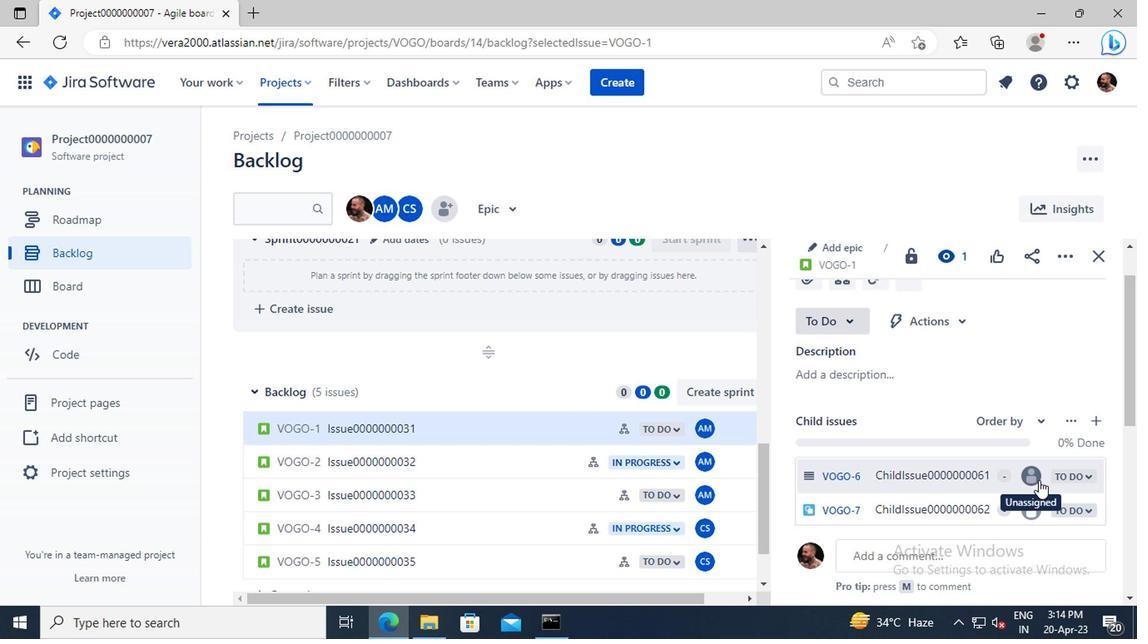 
Action: Mouse moved to (1032, 478)
Screenshot: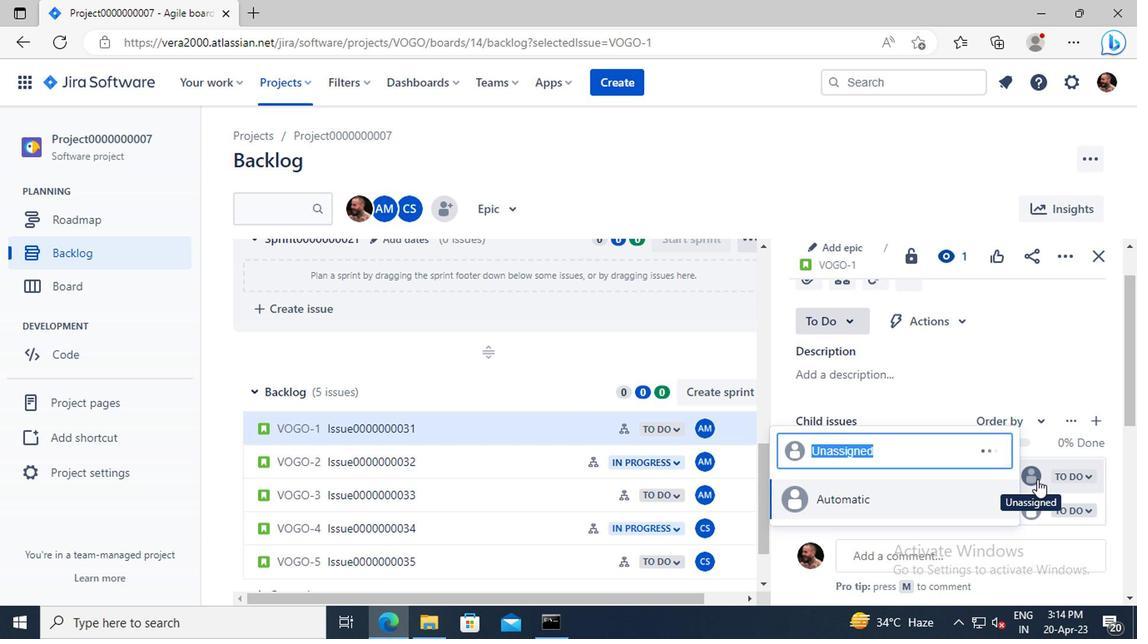 
Action: Key pressed AUS
Screenshot: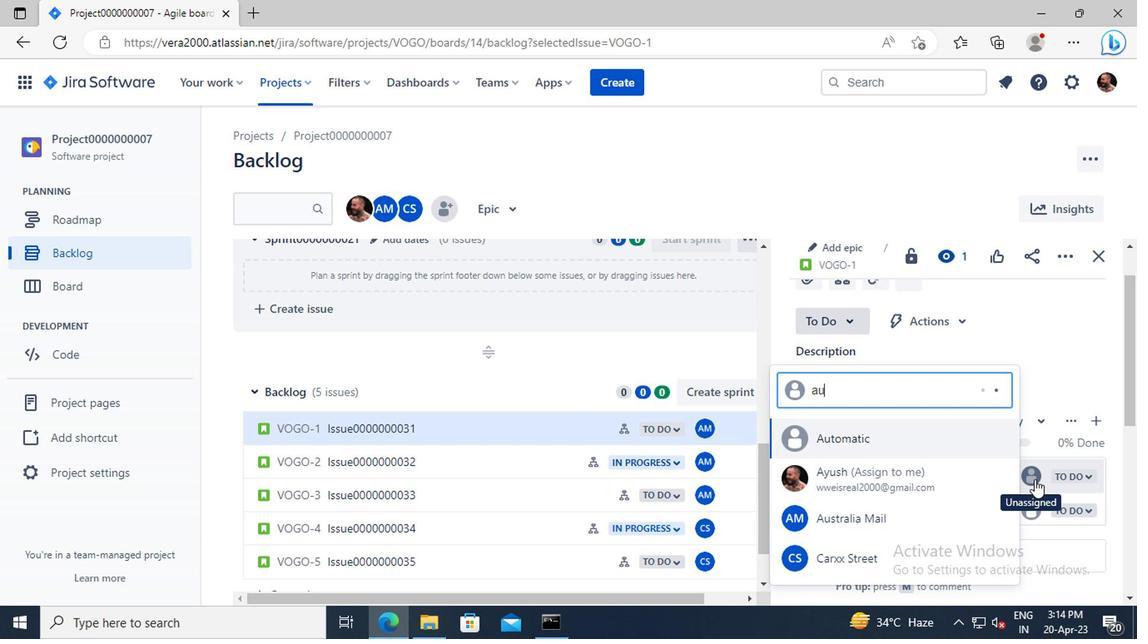 
Action: Mouse moved to (1032, 478)
Screenshot: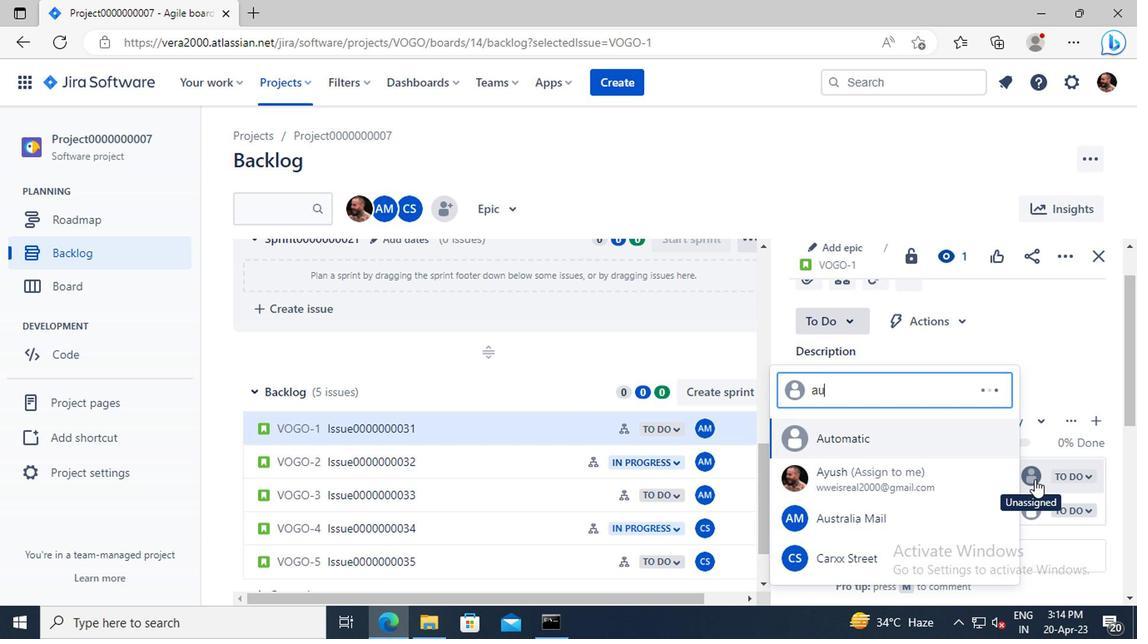 
Action: Key pressed TRAL
Screenshot: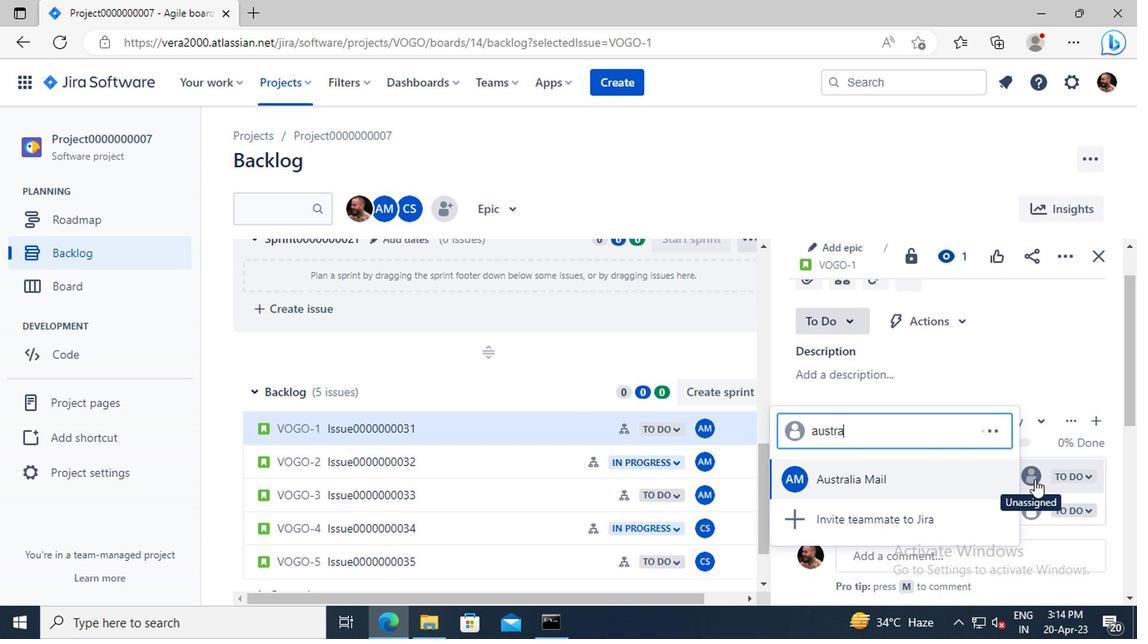 
Action: Mouse moved to (1032, 478)
Screenshot: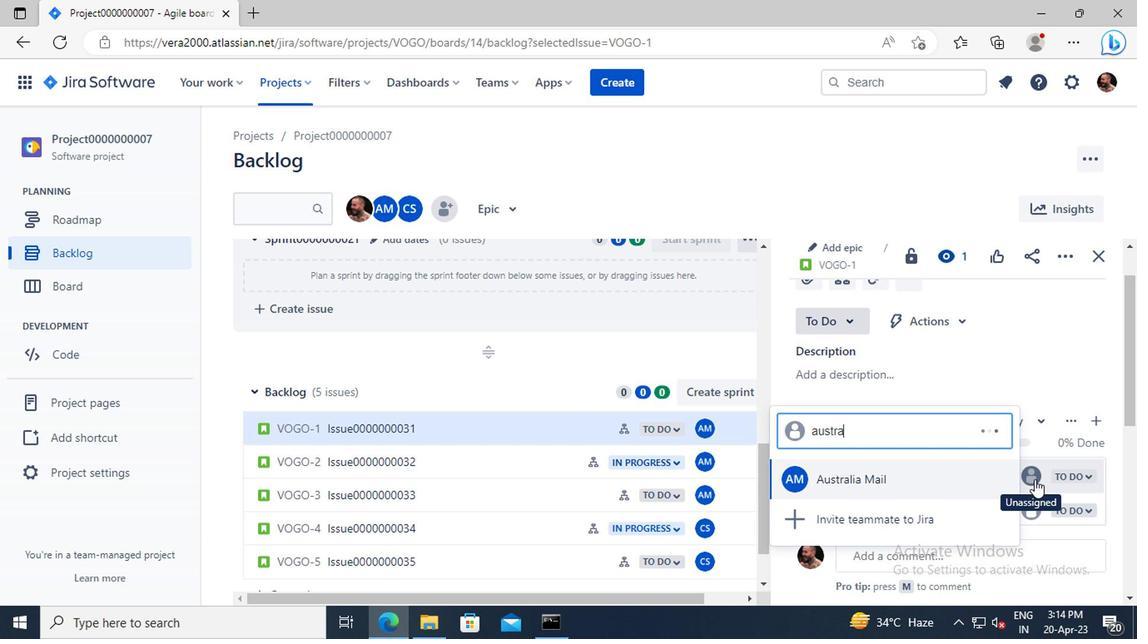 
Action: Key pressed IA
Screenshot: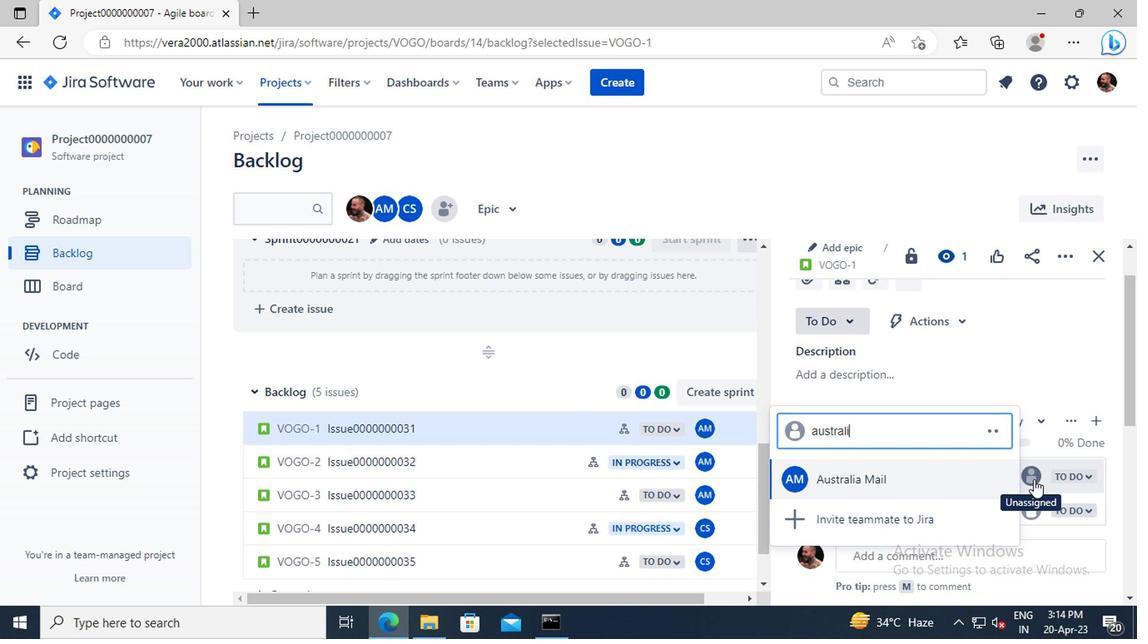 
Action: Mouse moved to (905, 475)
Screenshot: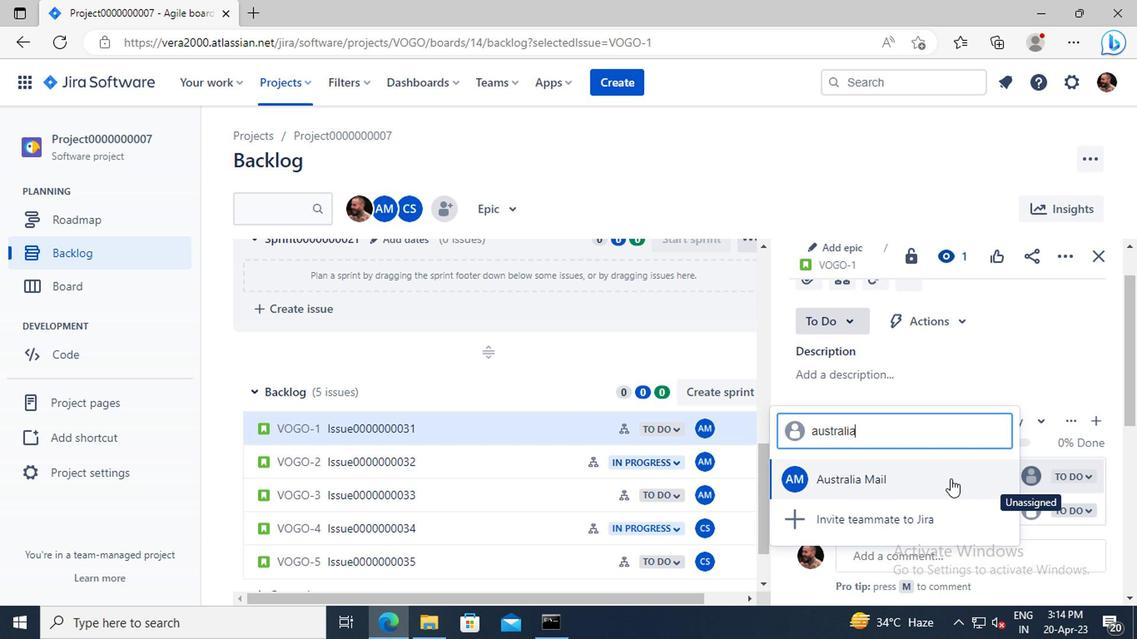 
Action: Mouse pressed left at (905, 475)
Screenshot: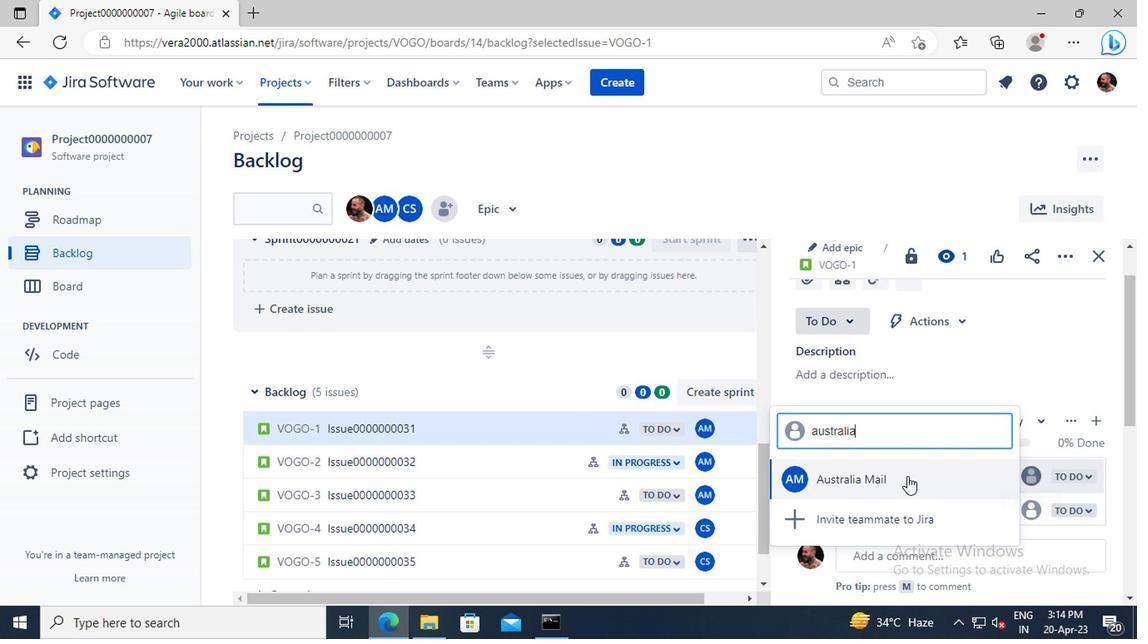 
Action: Mouse moved to (1030, 513)
Screenshot: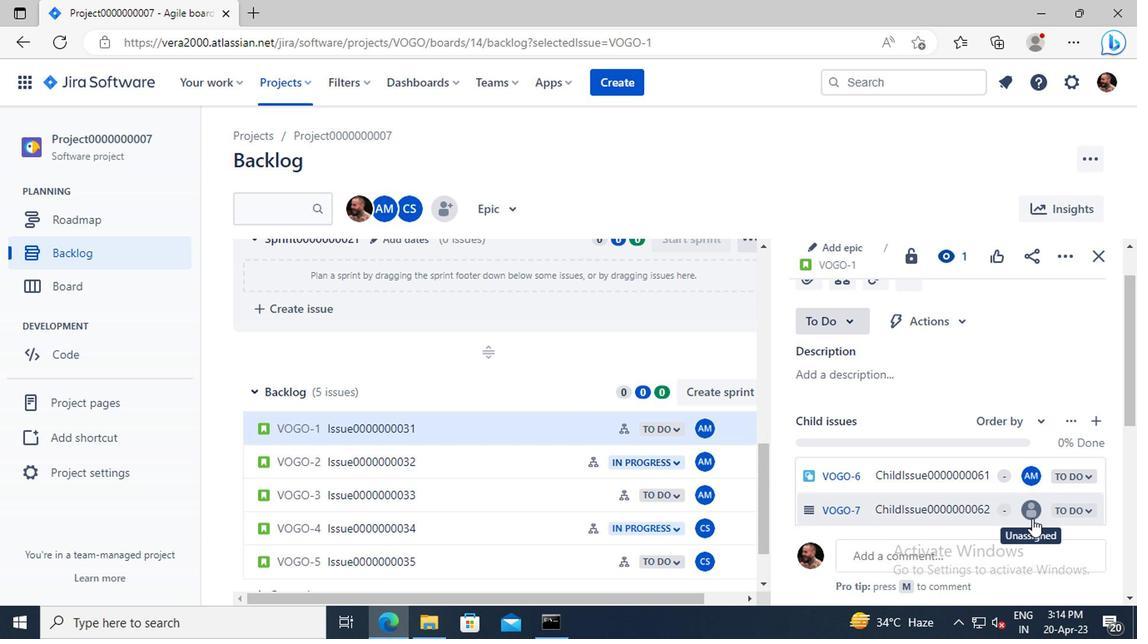 
Action: Mouse pressed left at (1030, 513)
Screenshot: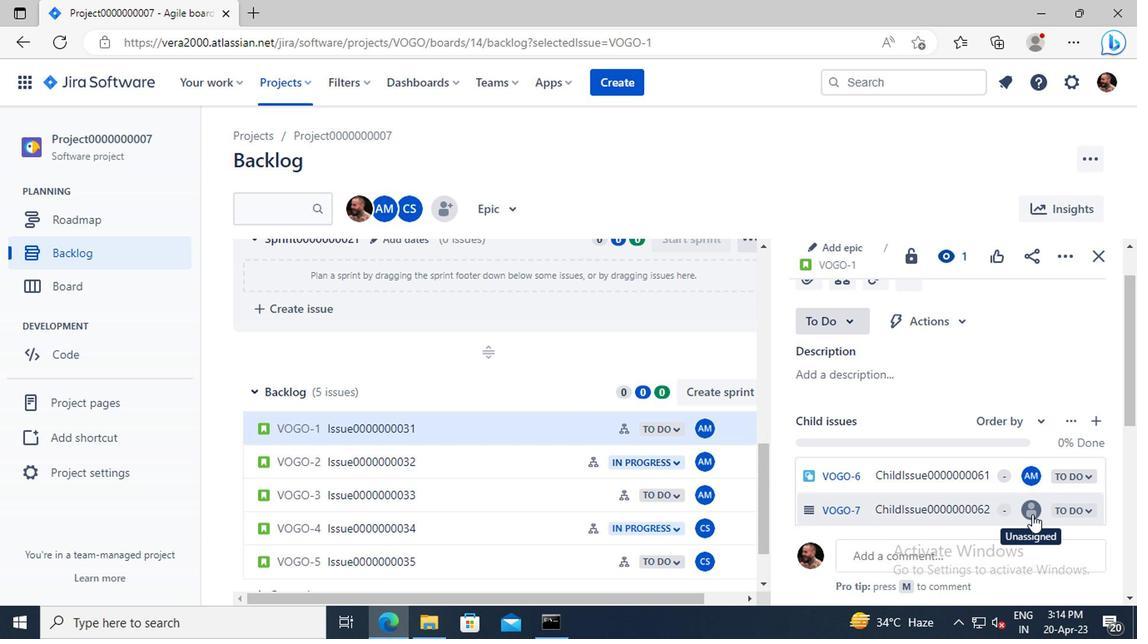 
Action: Mouse moved to (1024, 513)
Screenshot: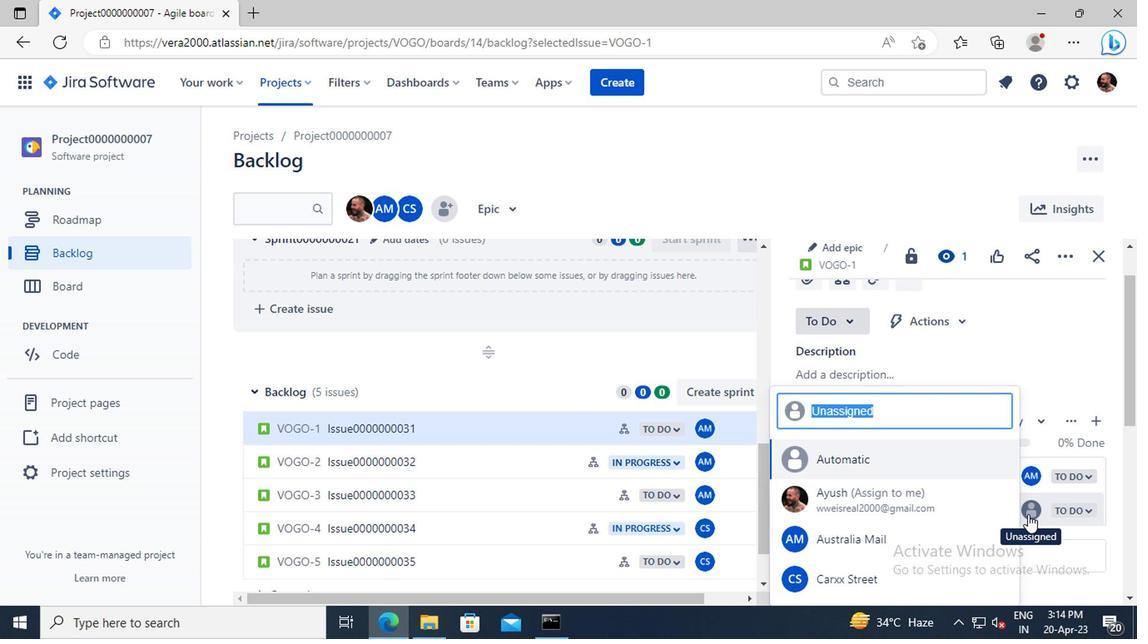 
Action: Key pressed AUSTRALIA
Screenshot: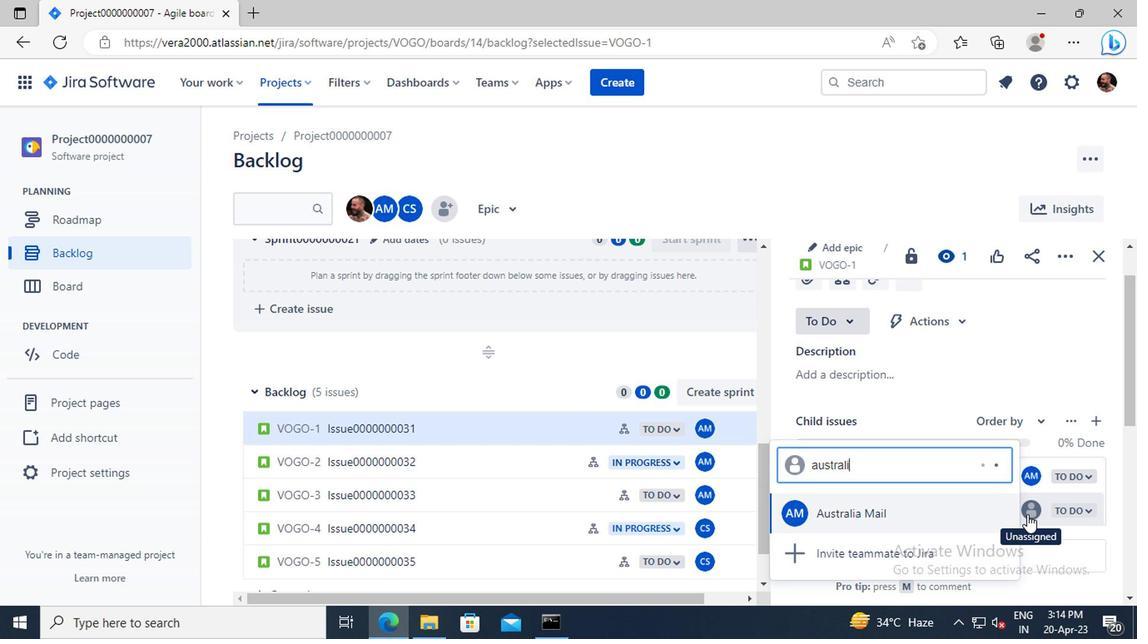 
Action: Mouse moved to (896, 510)
Screenshot: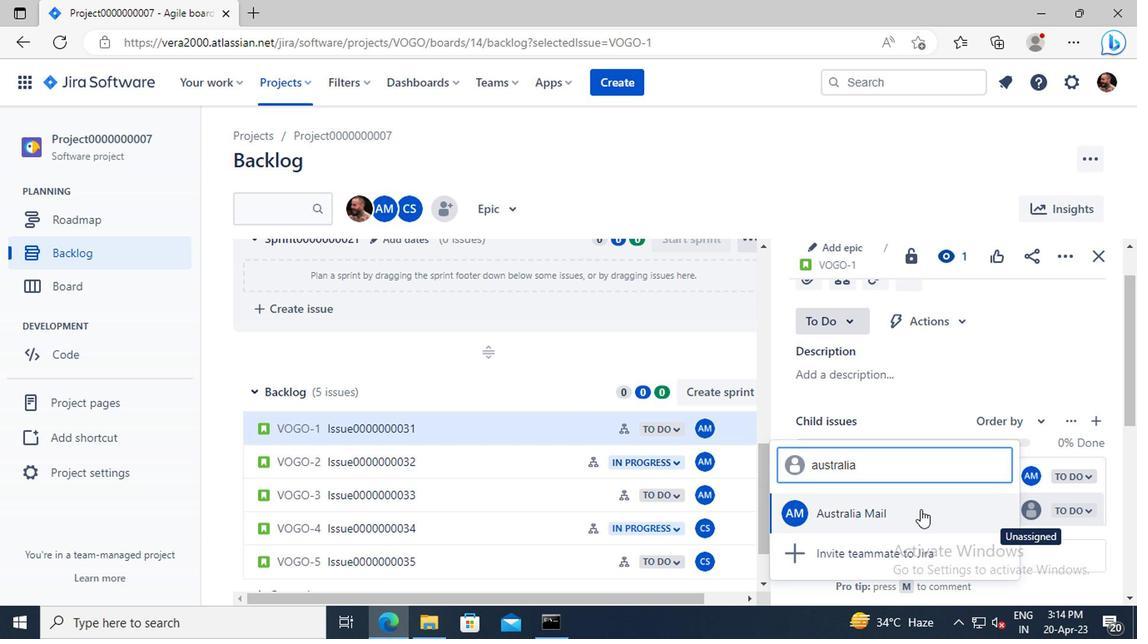 
Action: Mouse pressed left at (896, 510)
Screenshot: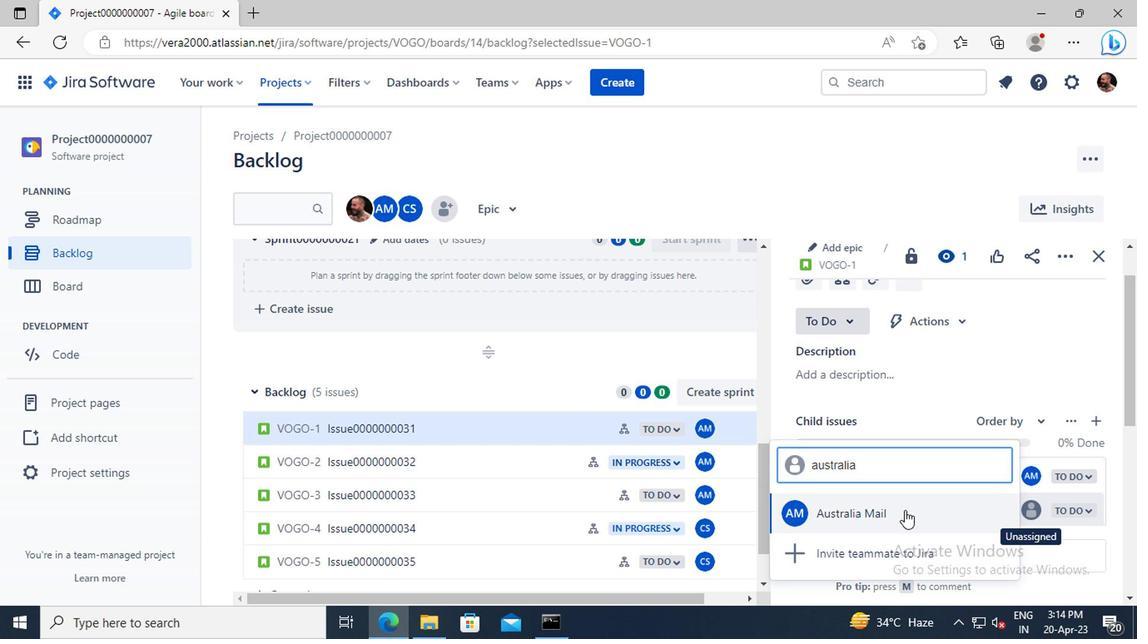 
